 Task: Compose an email to teachers announcing a field trip and its educational purpose.
Action: Mouse moved to (55, 68)
Screenshot: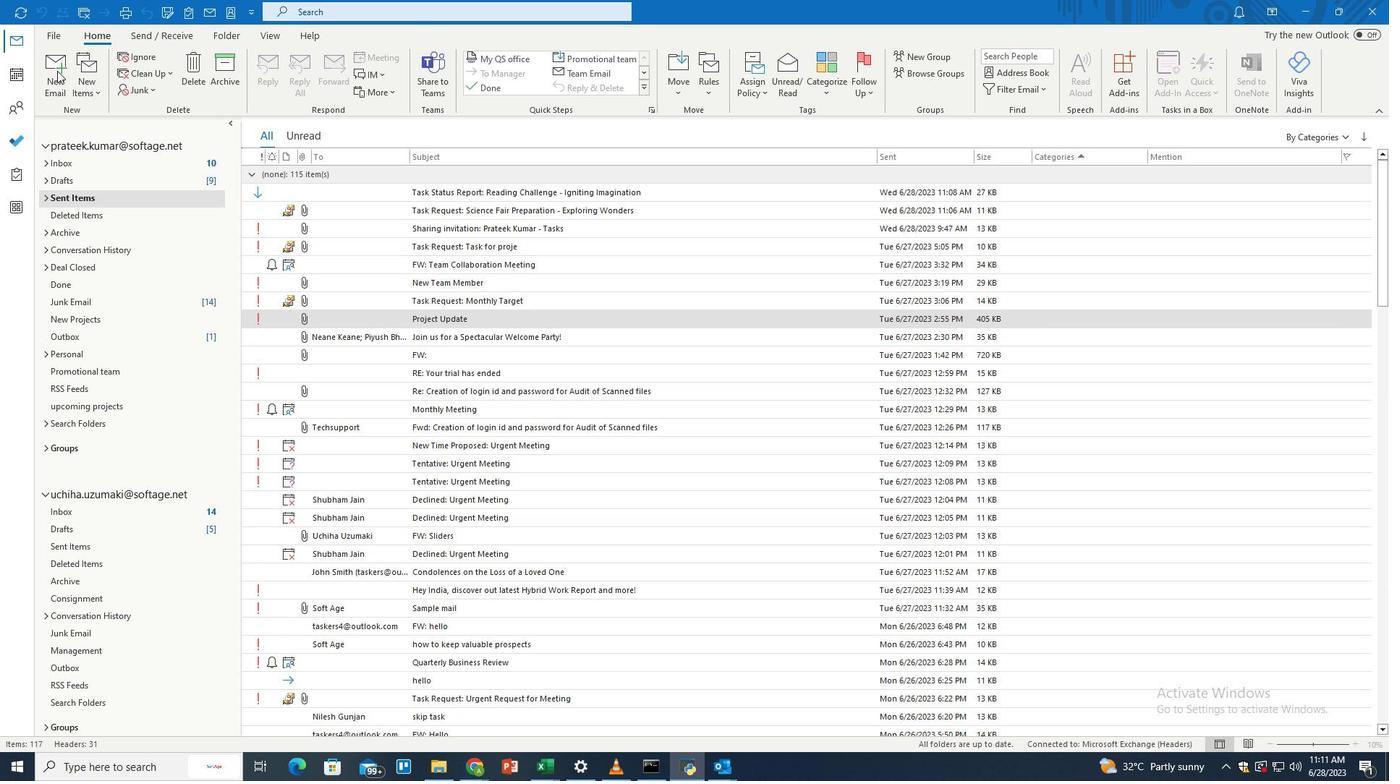 
Action: Mouse pressed left at (55, 68)
Screenshot: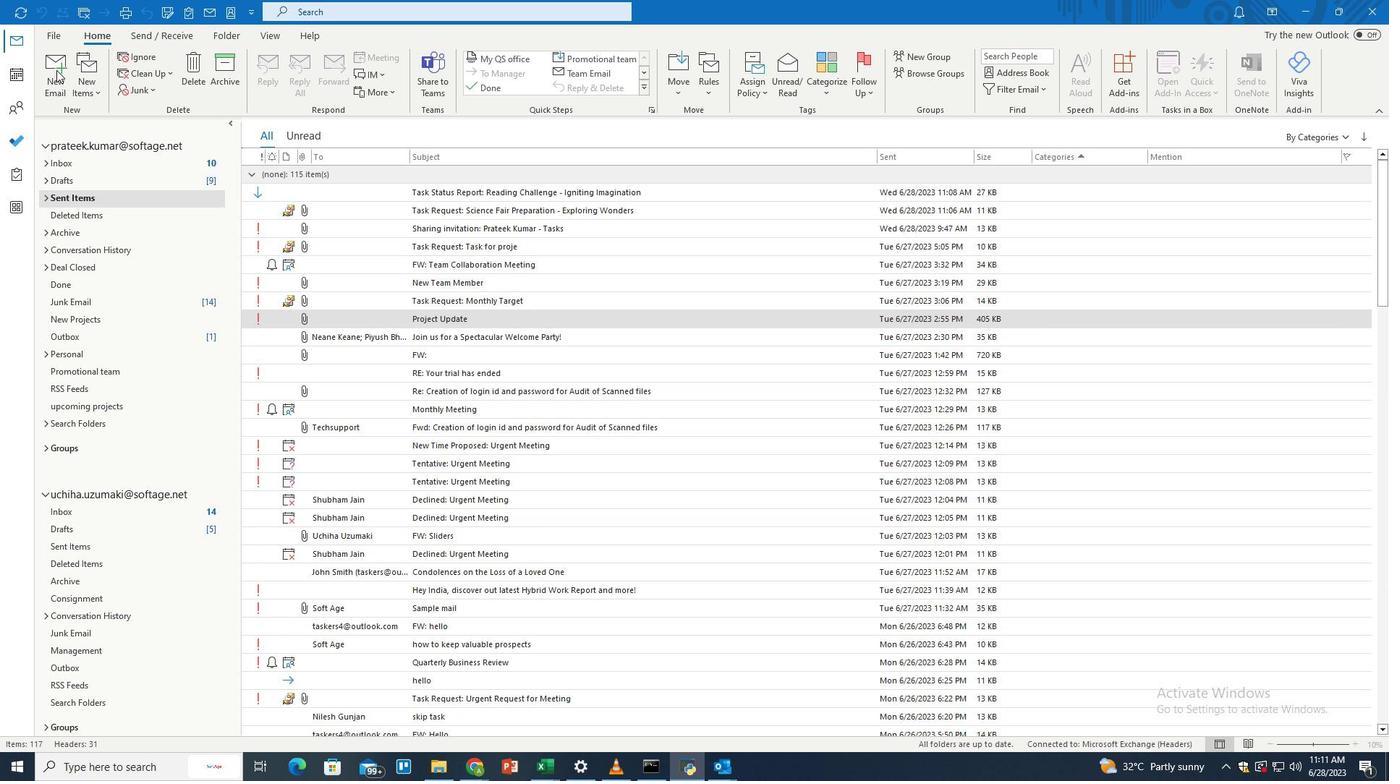 
Action: Mouse pressed left at (55, 68)
Screenshot: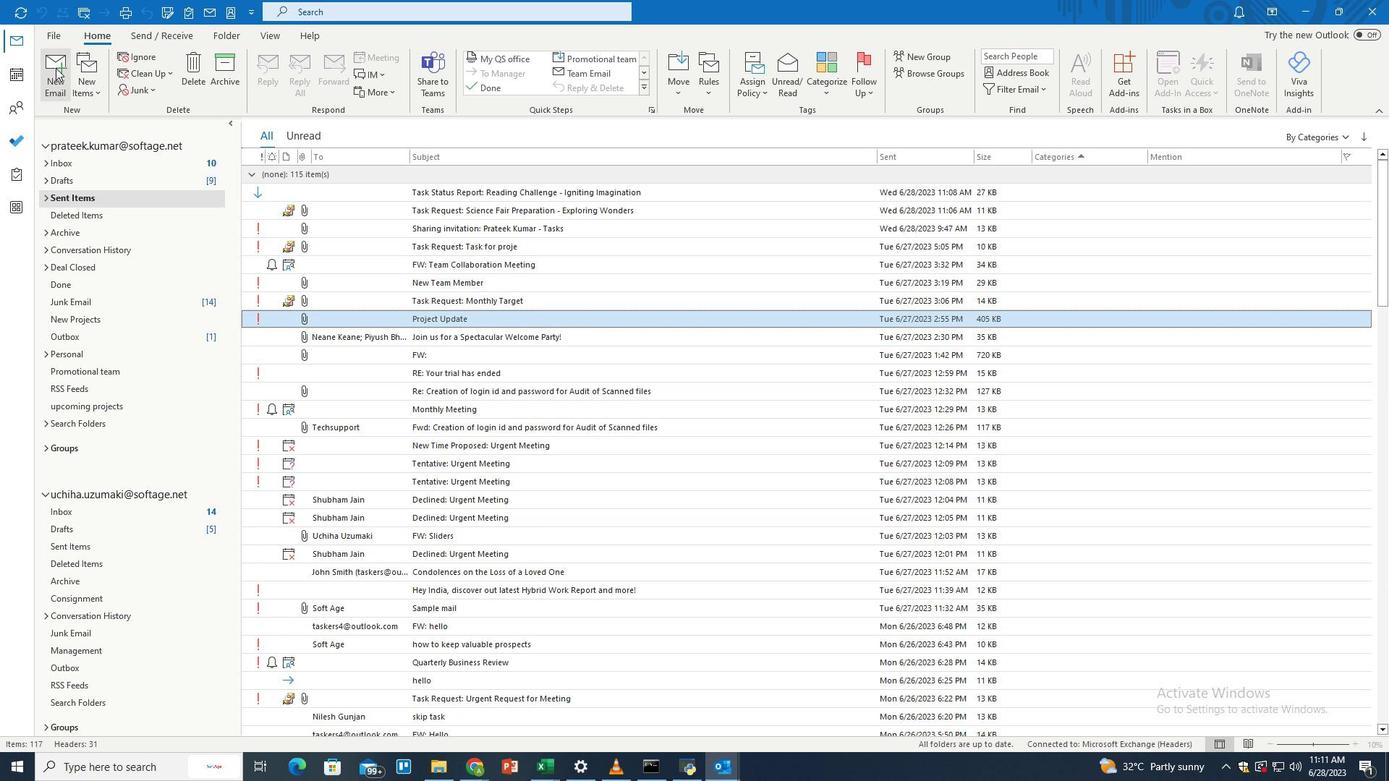 
Action: Mouse moved to (181, 256)
Screenshot: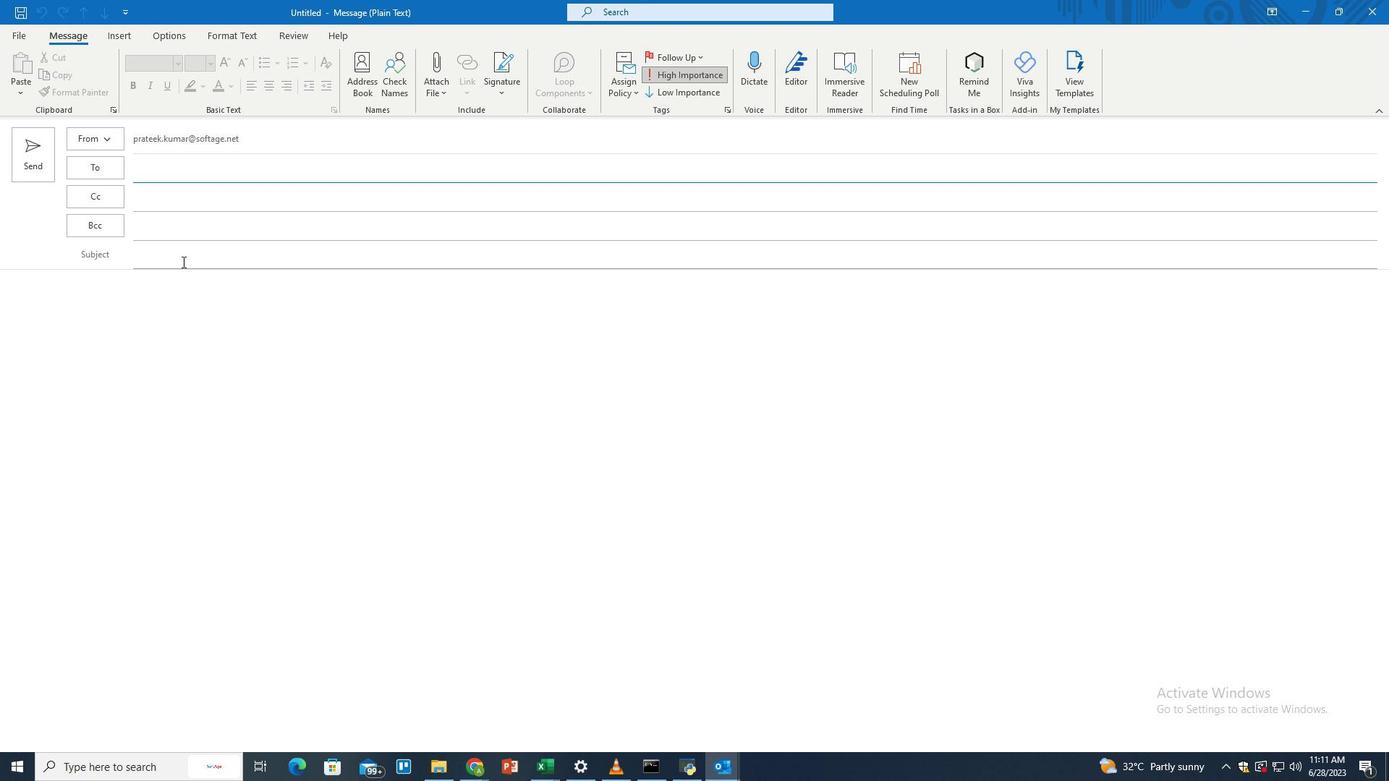 
Action: Mouse pressed left at (181, 256)
Screenshot: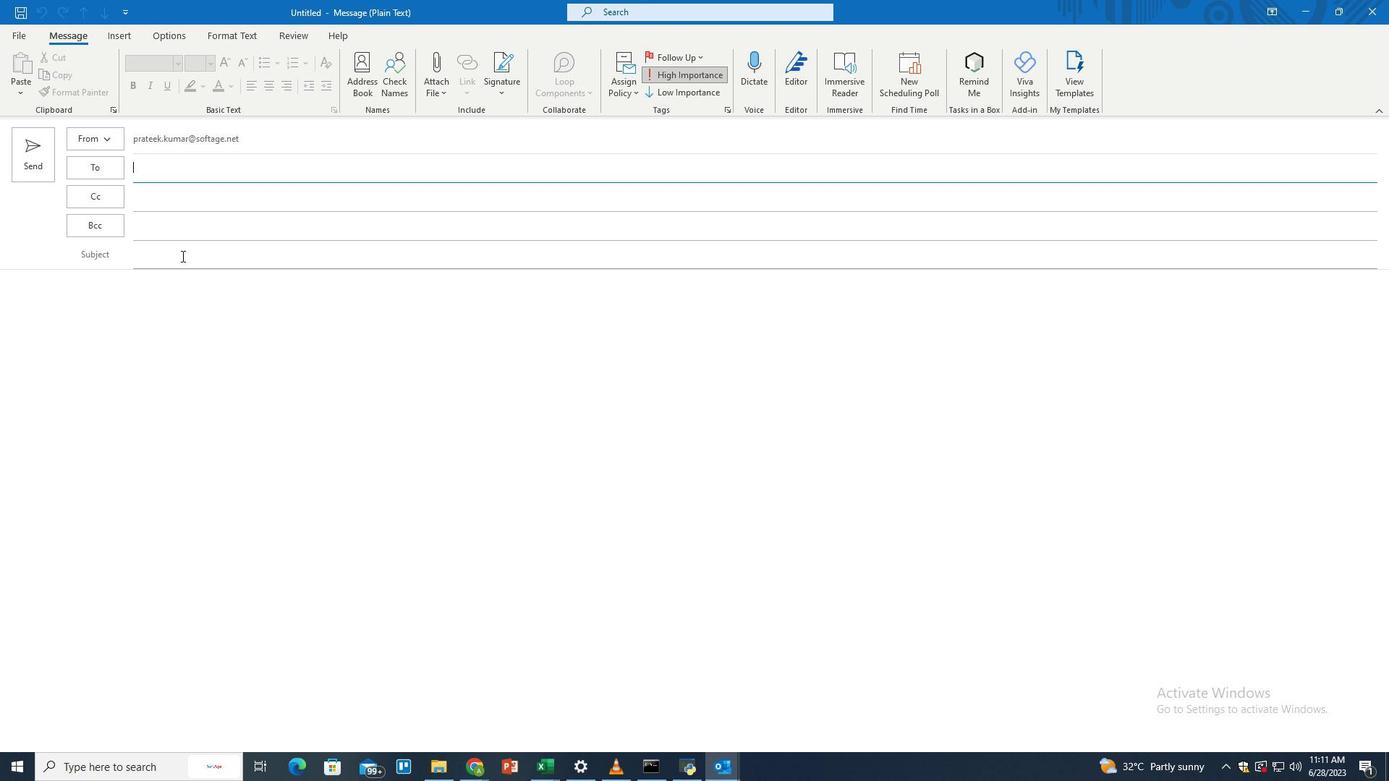 
Action: Key pressed <Key.shift>Task<Key.space><Key.shift>Report
Screenshot: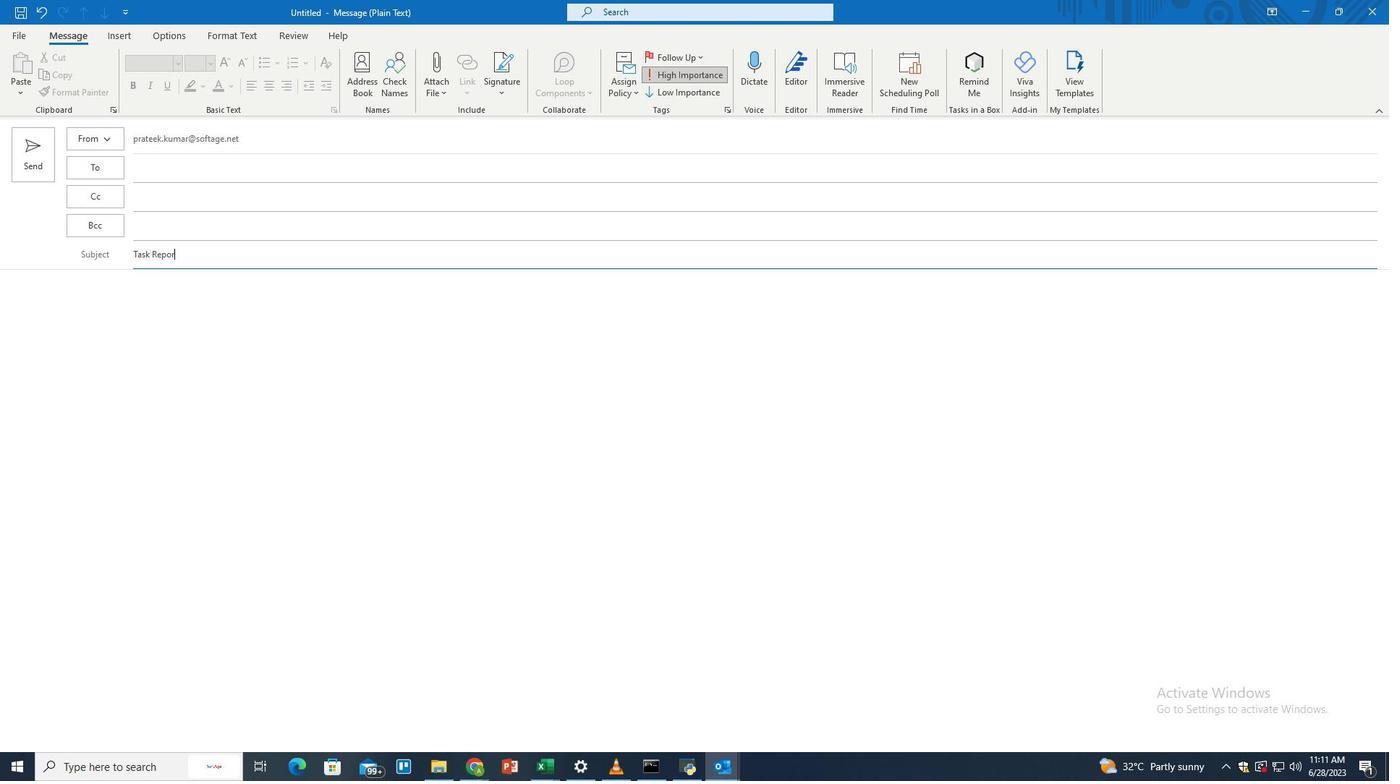 
Action: Mouse moved to (176, 310)
Screenshot: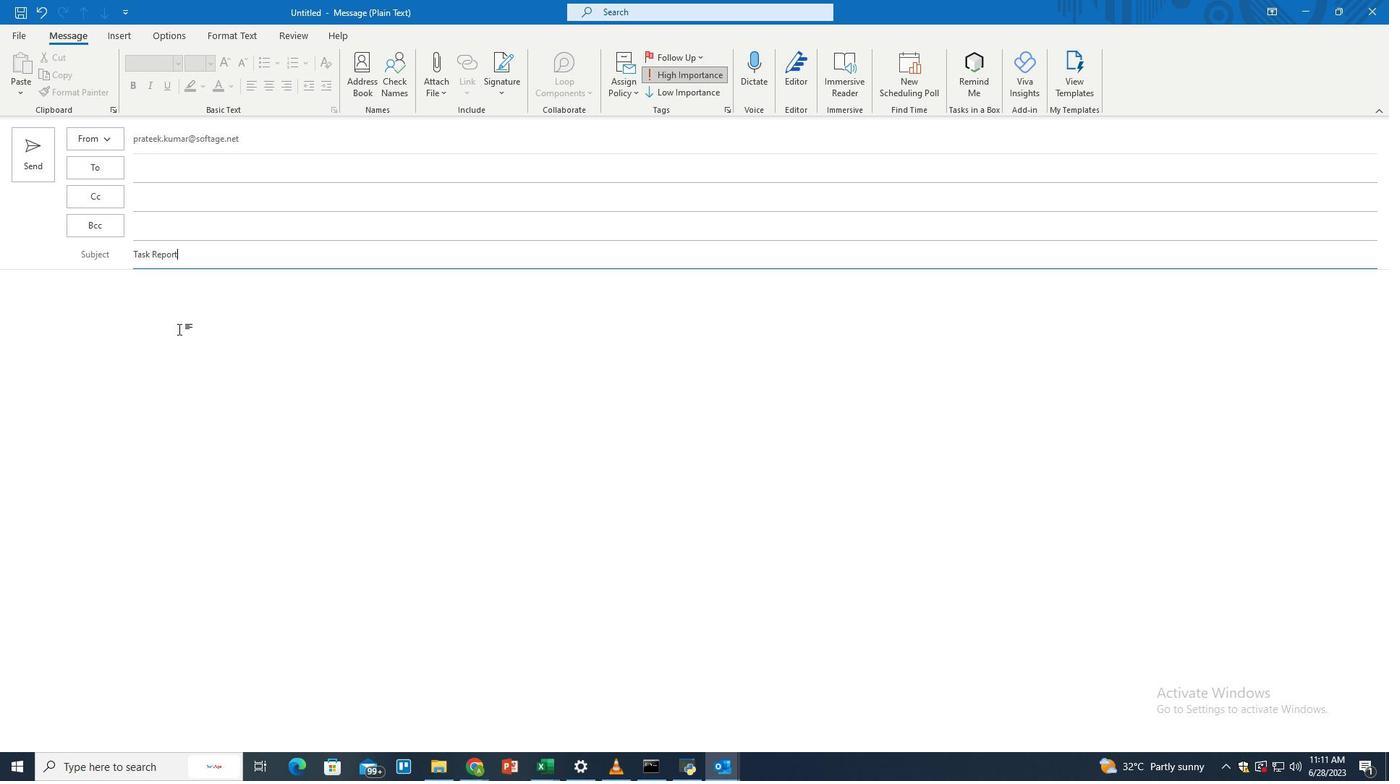 
Action: Mouse pressed left at (176, 310)
Screenshot: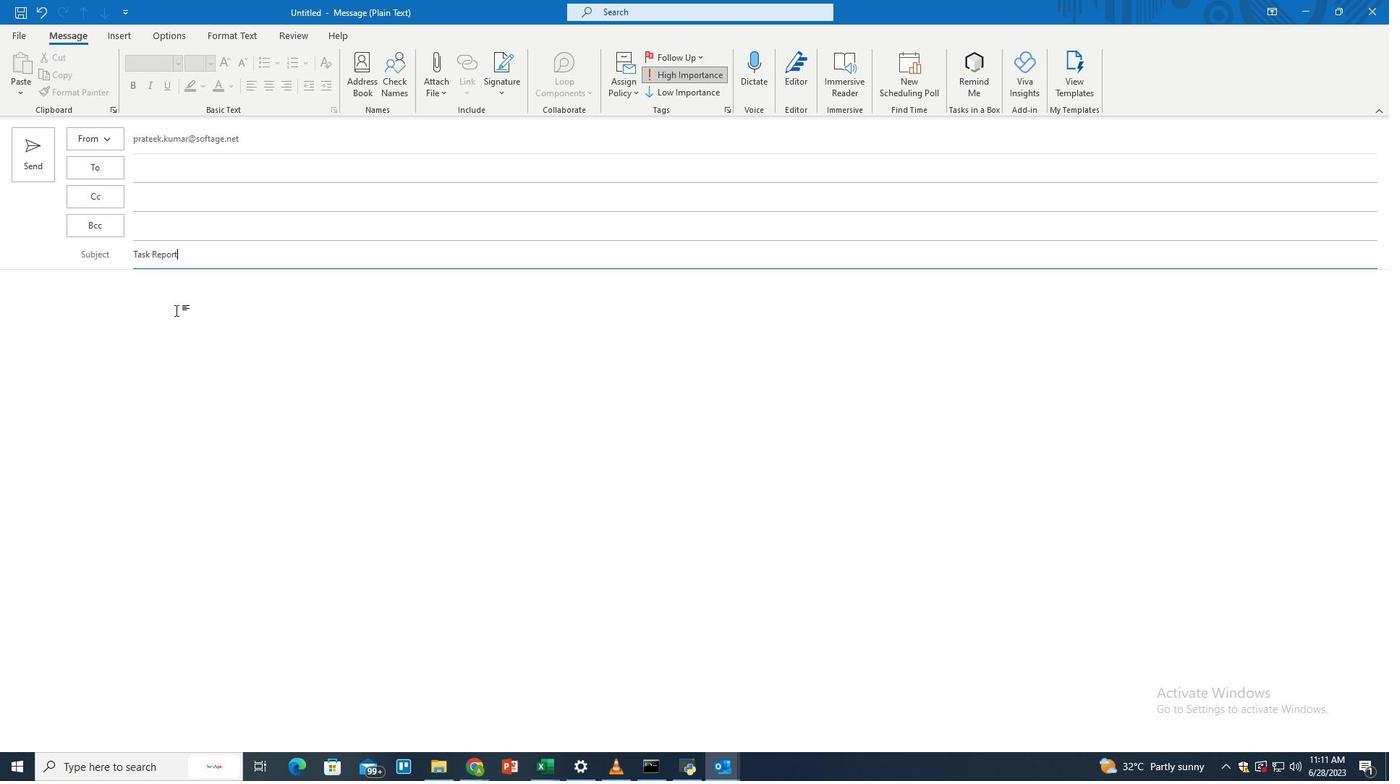 
Action: Key pressed <Key.shift><Key.shift><Key.shift><Key.shift><Key.shift><Key.shift><Key.shift>Dear<Key.space><Key.shift>Teachers<Key.space><Key.backspace>,<Key.space><Key.shift>I<Key.space>hope<Key.space>this<Key.space>email<Key.space>finds<Key.space>you<Key.space>well.<Key.space><Key.shift>I<Key.space>am<Key.space>exi<Key.backspace>cited<Key.space>to<Key.space>announce<Key.space>that<Key.space>we<Key.space>have<Key.space>orha<Key.backspace><Key.backspace>ganized<Key.space>a<Key.space>fies<Key.backspace>ld<Key.space>trip<Key.space>for<Key.space>our<Key.space>studens.<Key.space><Key.shift>T<Key.backspace><Key.backspace><Key.backspace><Key.backspace>ts.<Key.space><Key.shift>This<Key.space>trip<Key.space>aims<Key.space>to<Key.space>provide<Key.space>them<Key.space>with<Key.space>a<Key.space>unique<Key.space>educational<Key.space>experience<Key.space>and<Key.space>an<Key.space>opportunity<Key.space>to<Key.space>ec<Key.backspace>xplore<Key.space>the<Key.space>wonders<Key.space>of<Key.space>nature.
Screenshot: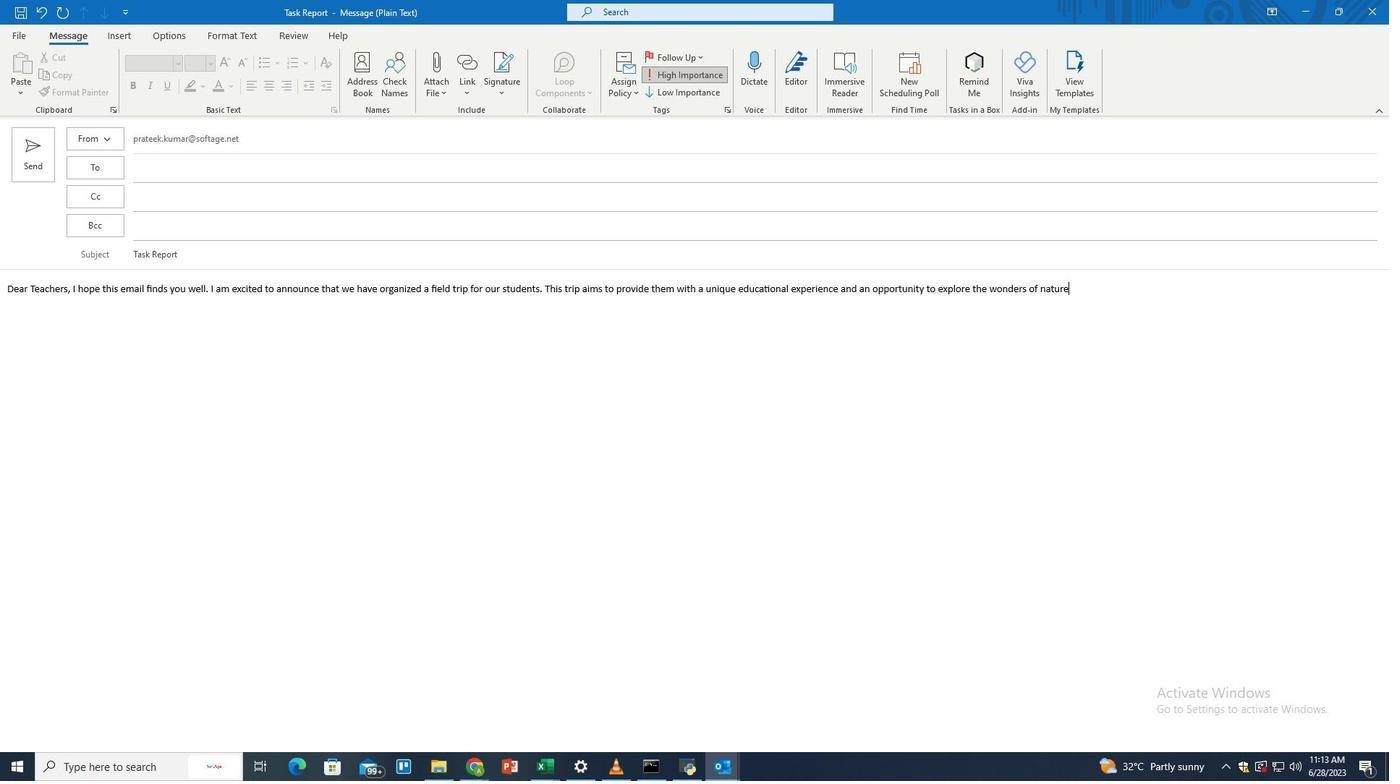 
Action: Mouse moved to (134, 39)
Screenshot: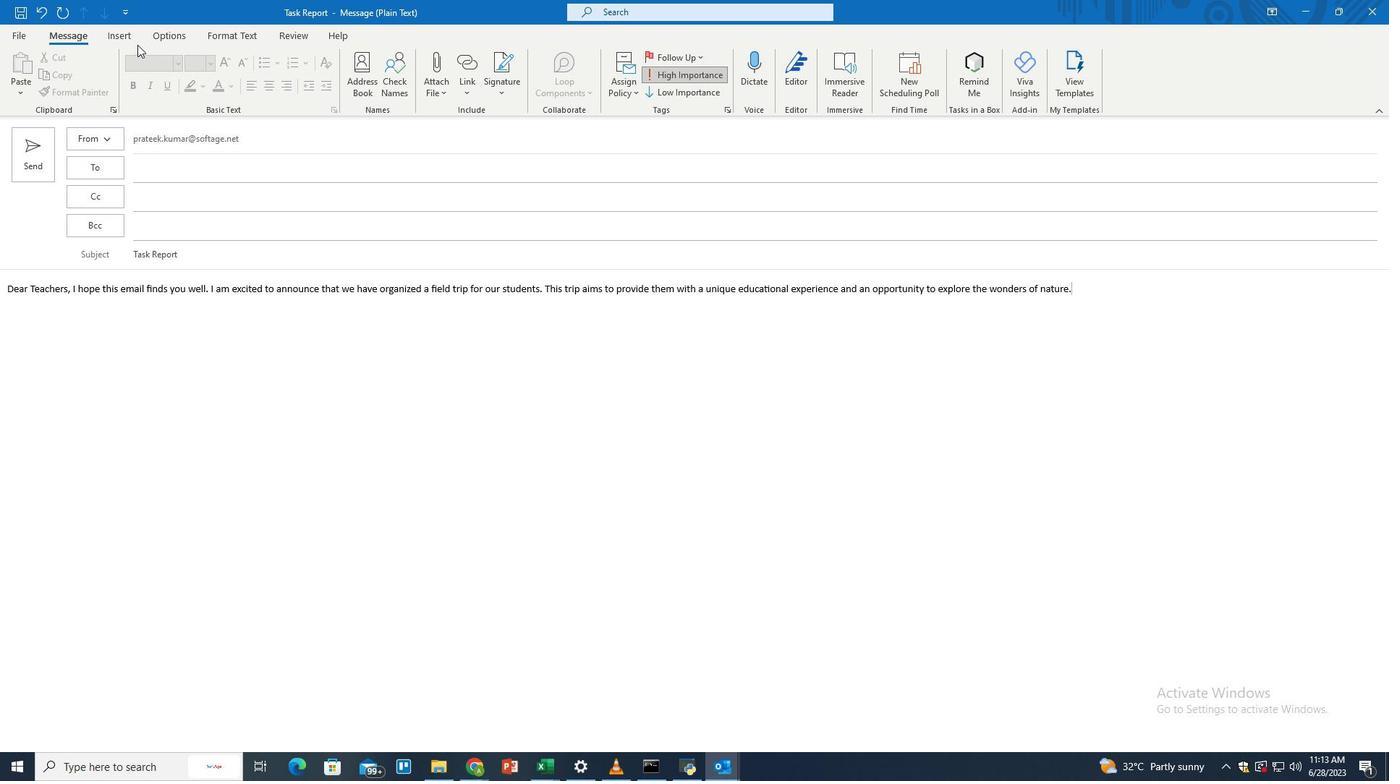 
Action: Mouse pressed left at (134, 39)
Screenshot: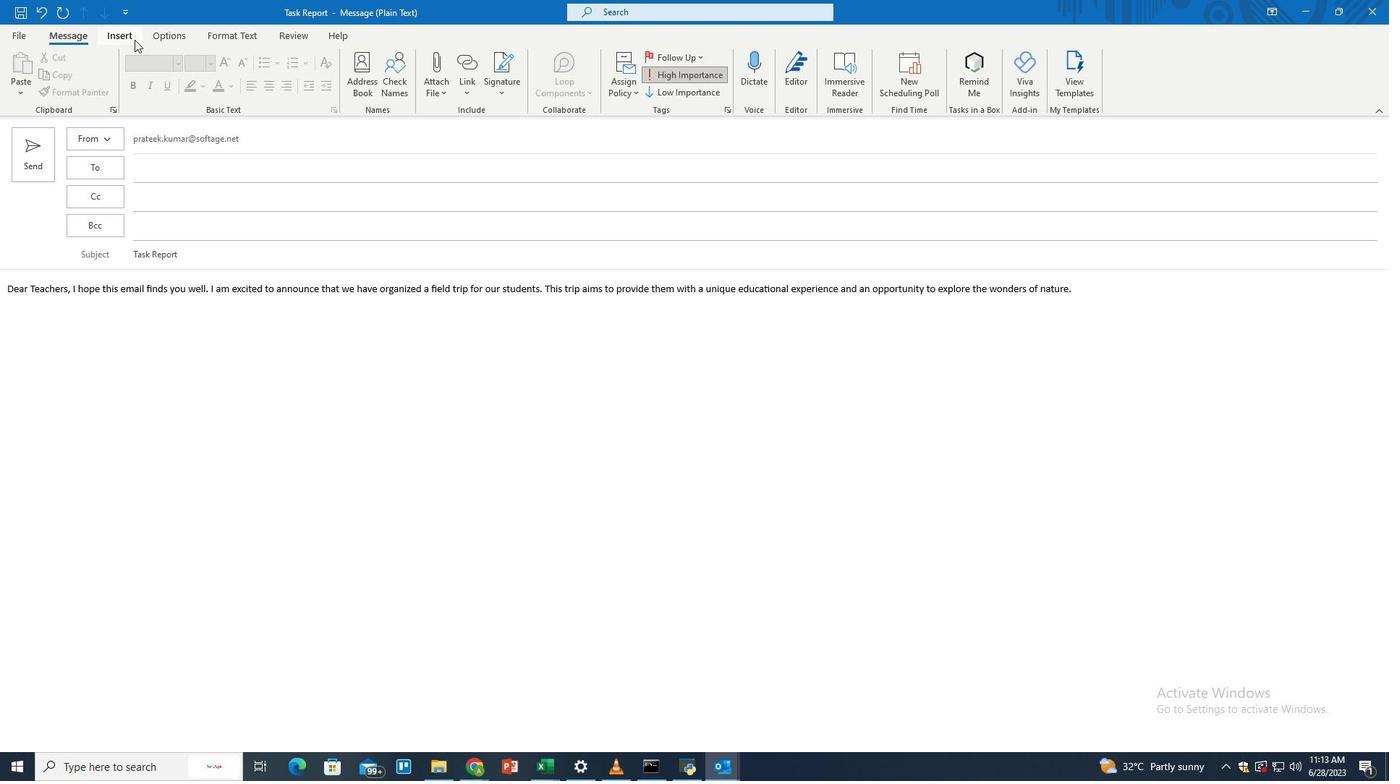 
Action: Mouse moved to (64, 83)
Screenshot: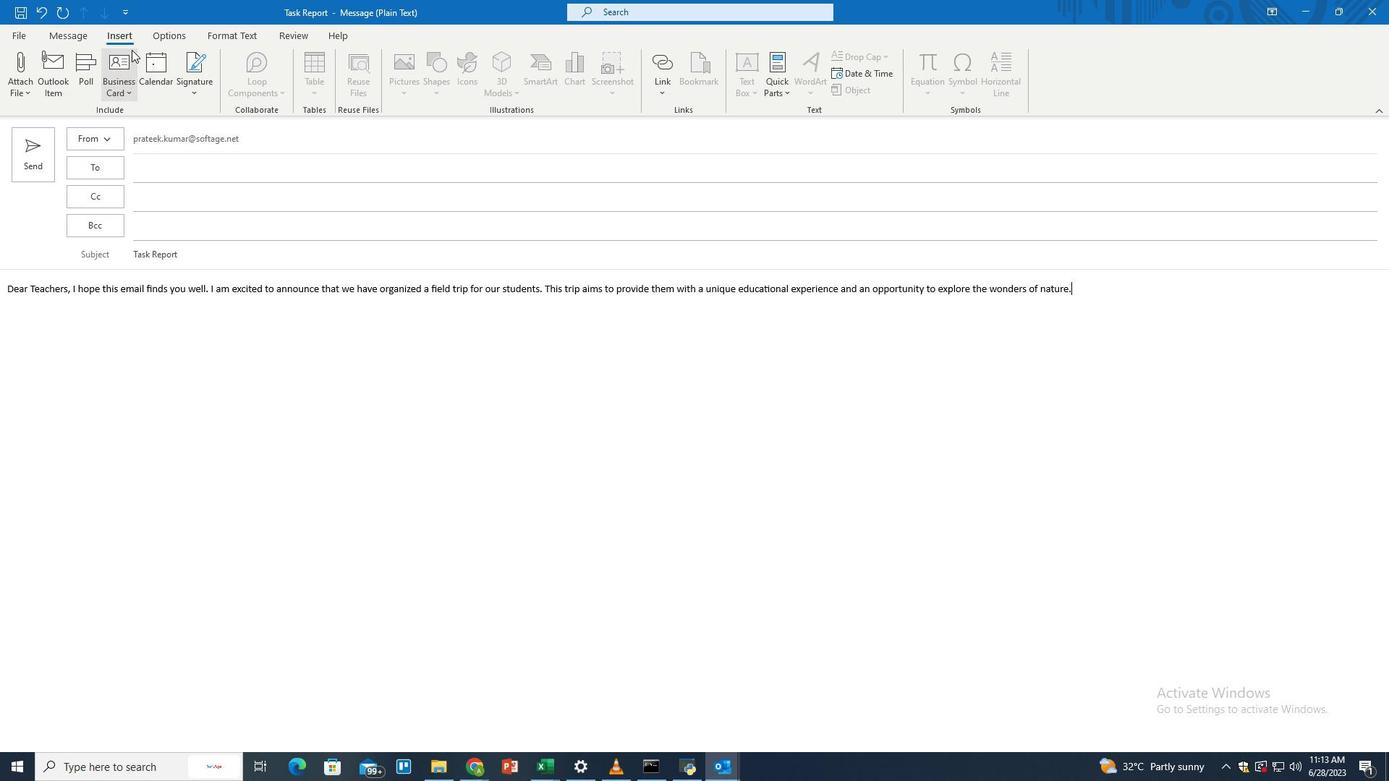 
Action: Mouse pressed left at (64, 83)
Screenshot: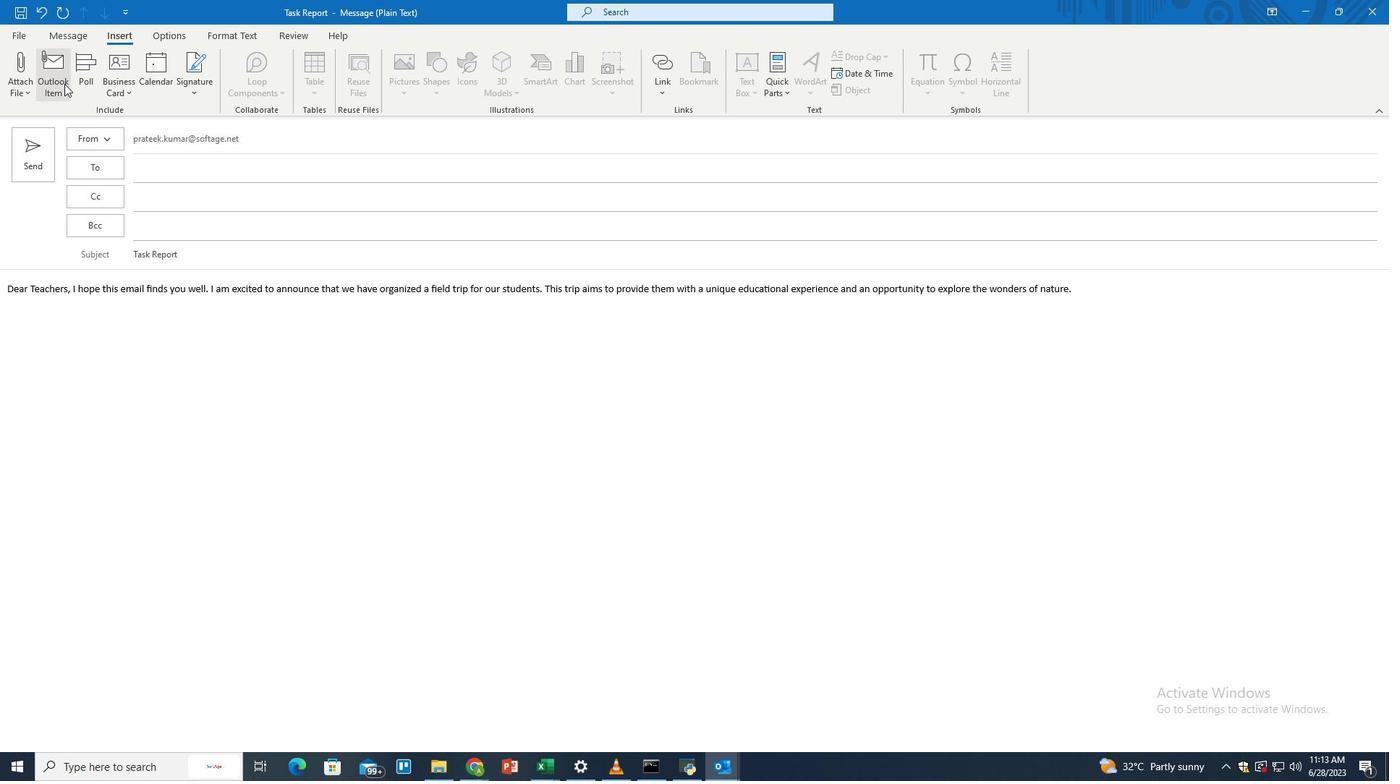 
Action: Mouse moved to (439, 284)
Screenshot: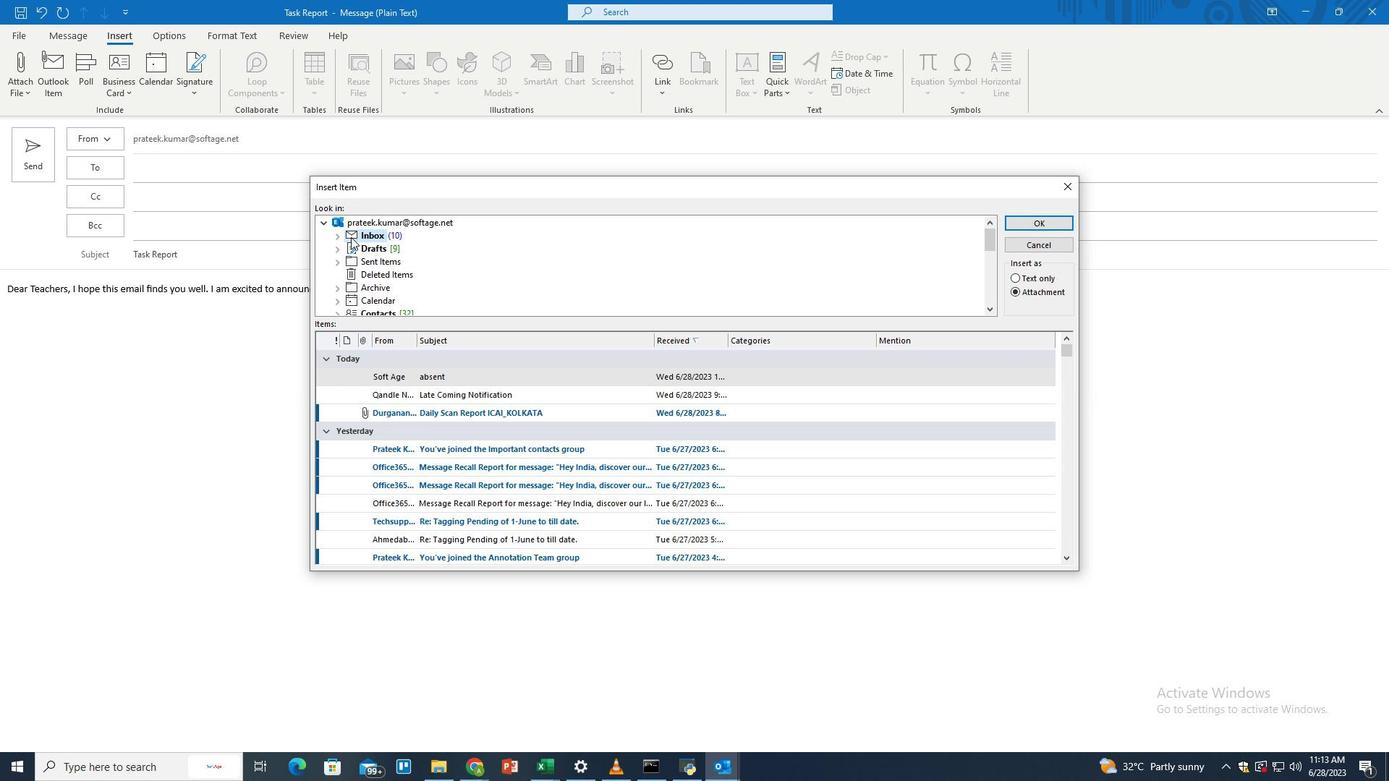 
Action: Mouse scrolled (439, 283) with delta (0, 0)
Screenshot: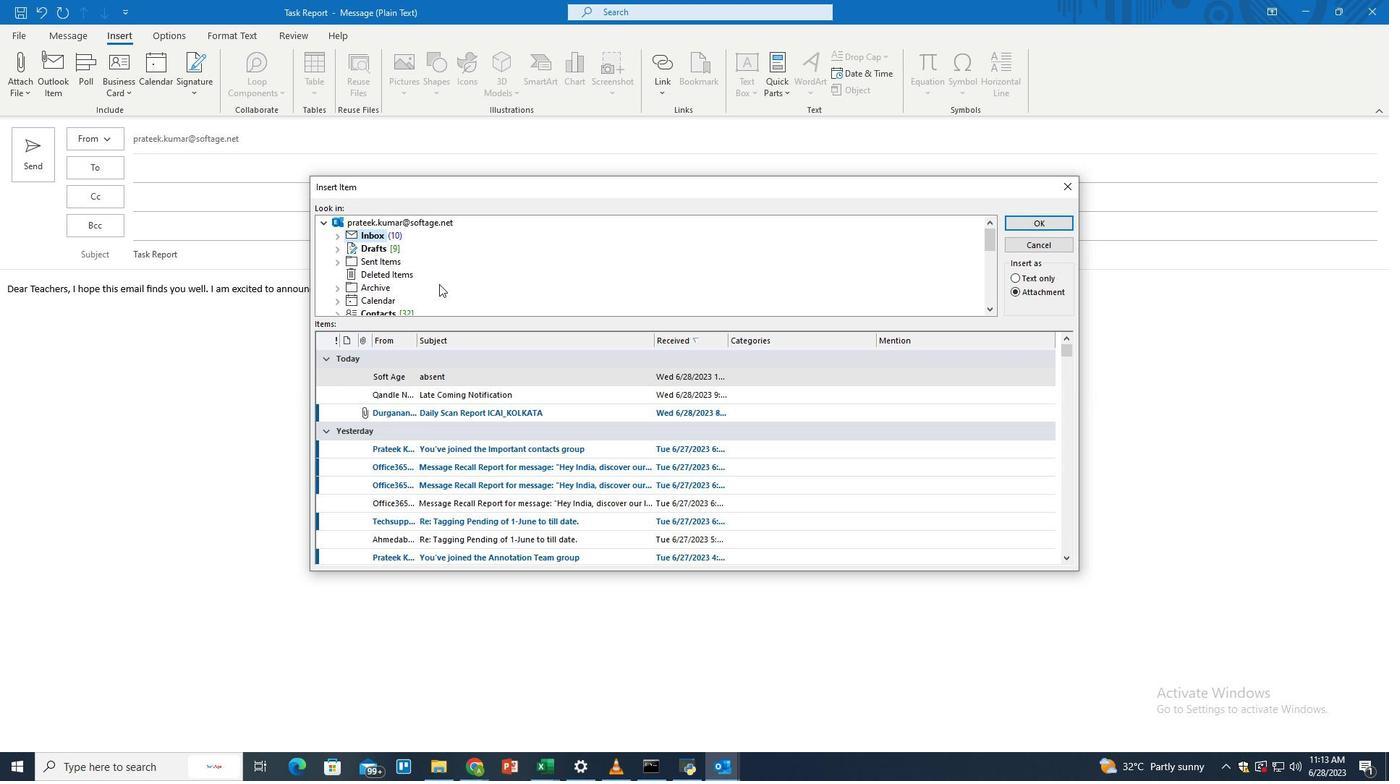 
Action: Mouse scrolled (439, 283) with delta (0, 0)
Screenshot: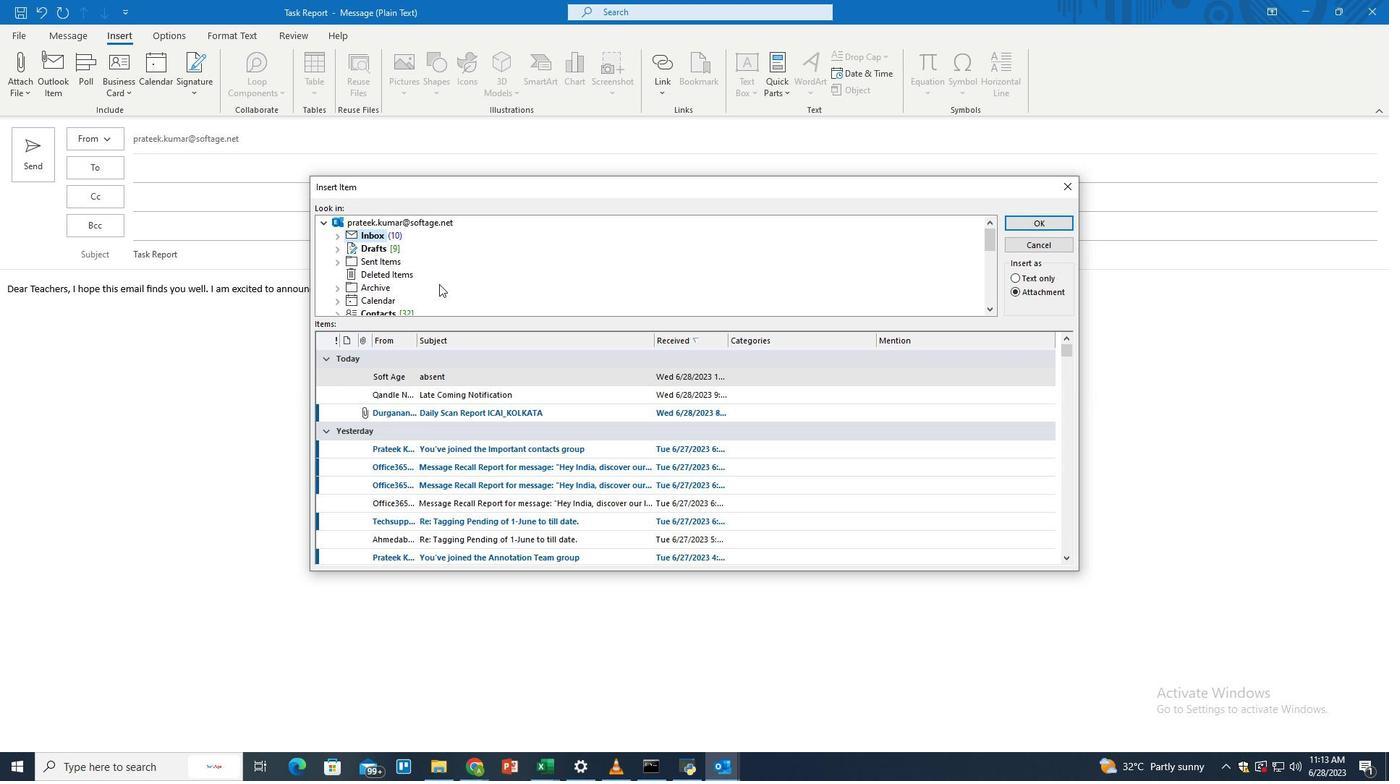 
Action: Mouse scrolled (439, 283) with delta (0, 0)
Screenshot: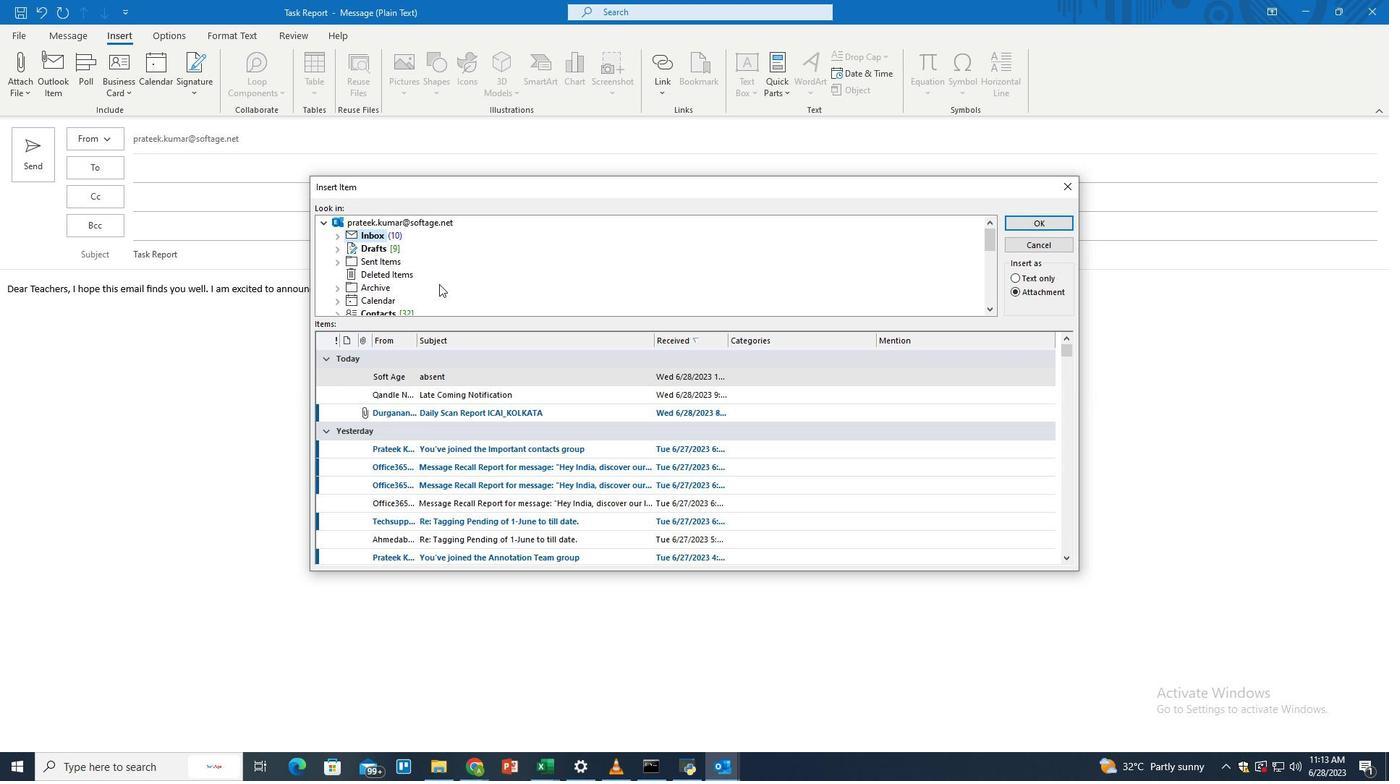 
Action: Mouse scrolled (439, 283) with delta (0, 0)
Screenshot: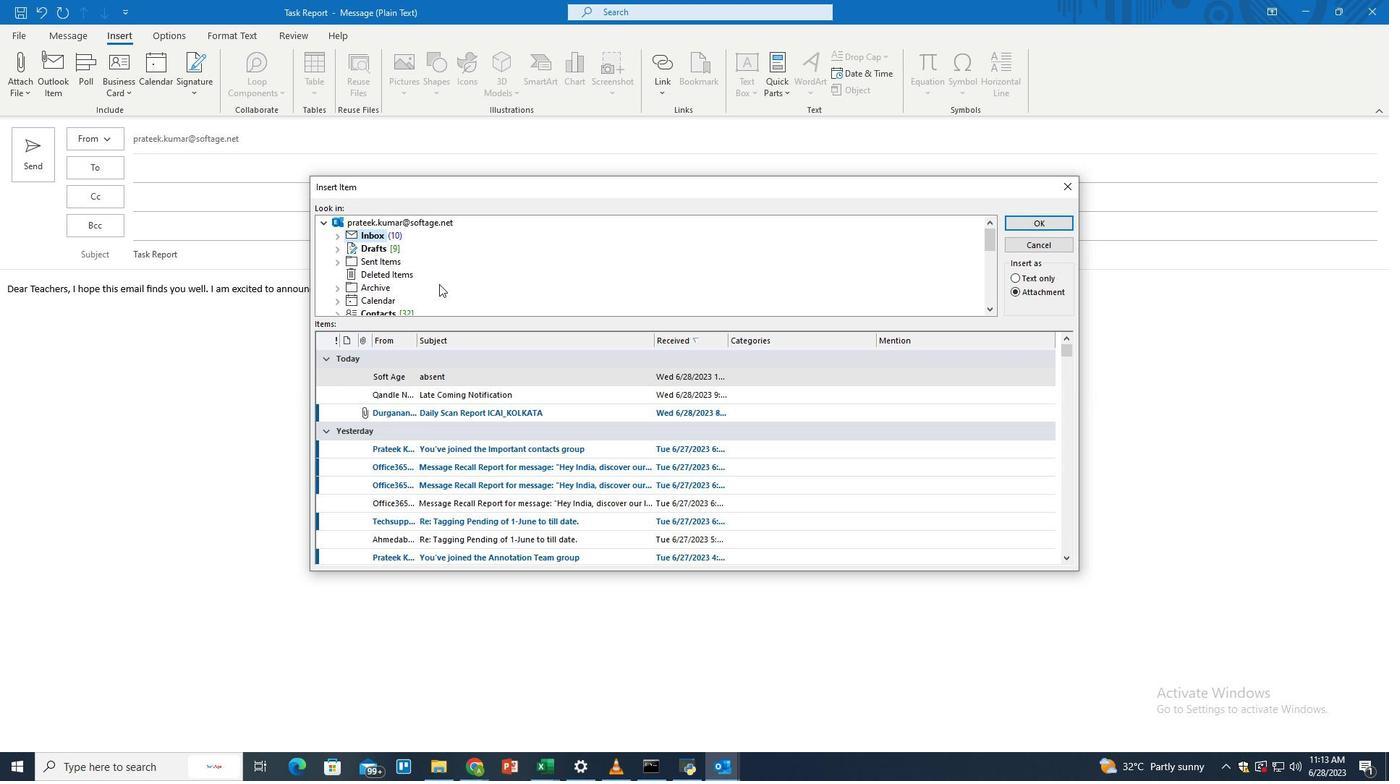 
Action: Mouse scrolled (439, 283) with delta (0, 0)
Screenshot: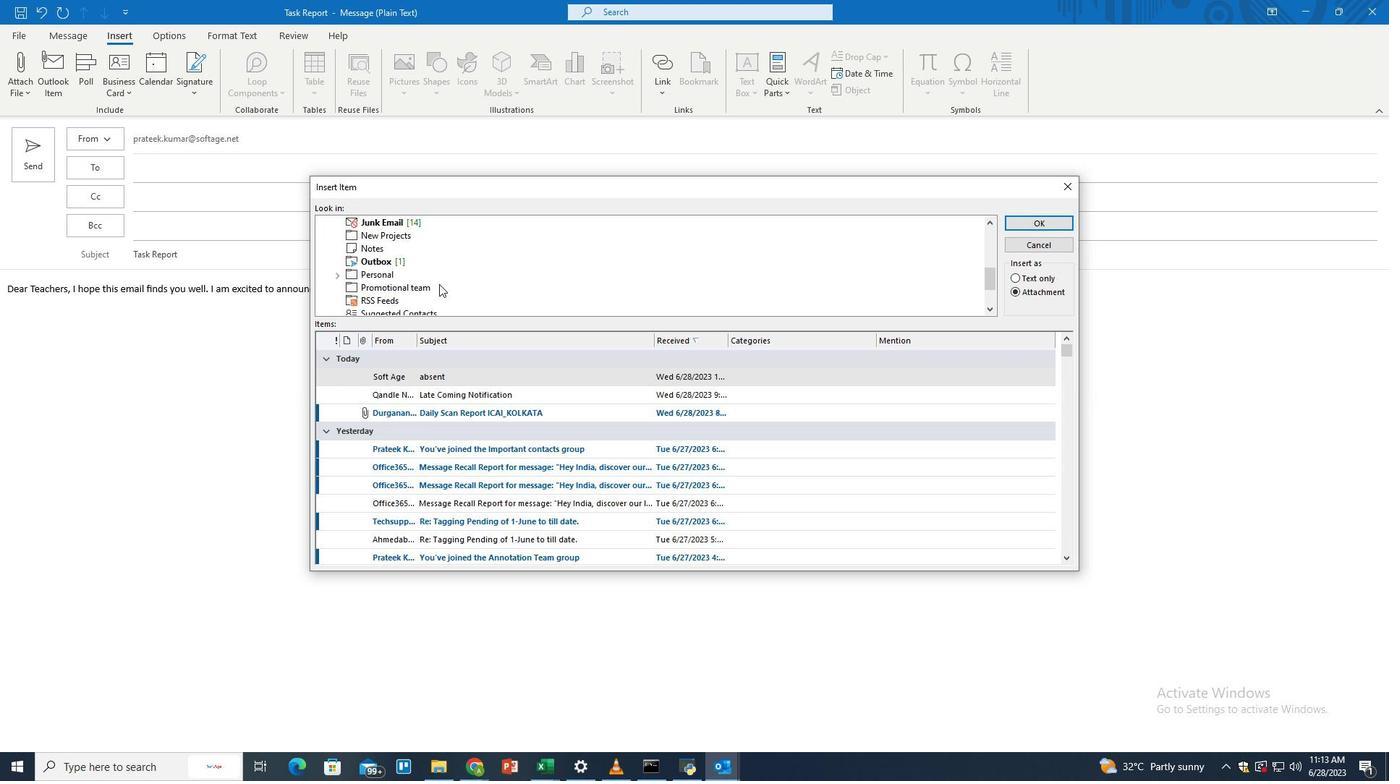 
Action: Mouse scrolled (439, 283) with delta (0, 0)
Screenshot: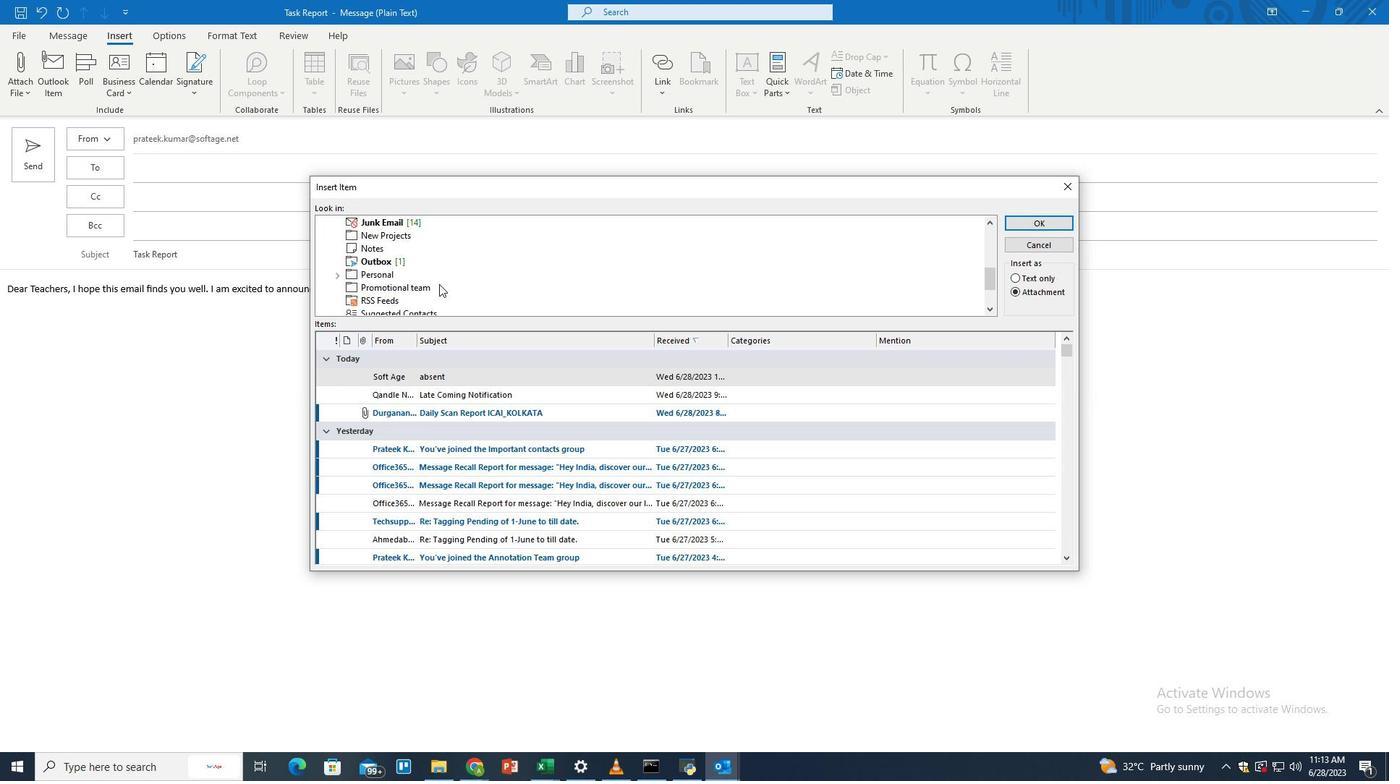 
Action: Mouse moved to (336, 275)
Screenshot: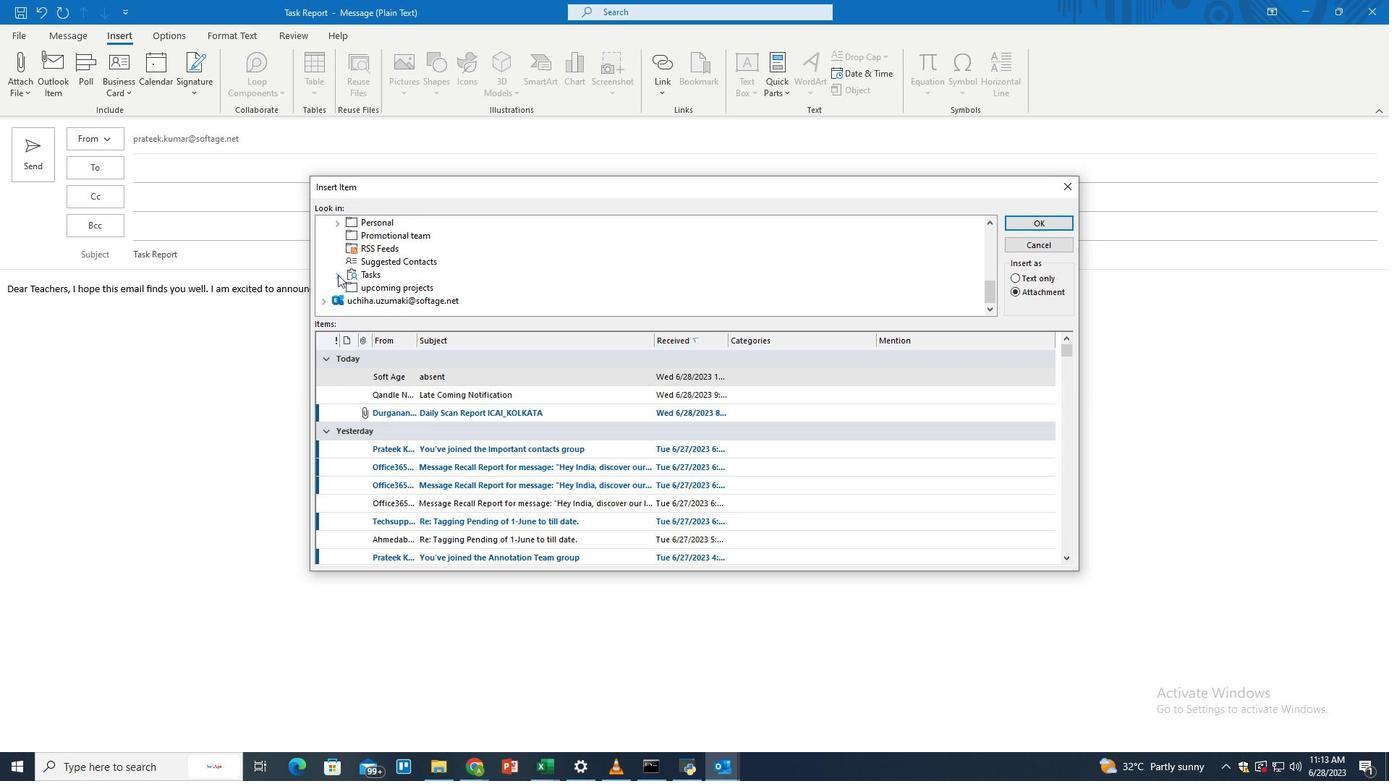 
Action: Mouse pressed left at (336, 275)
Screenshot: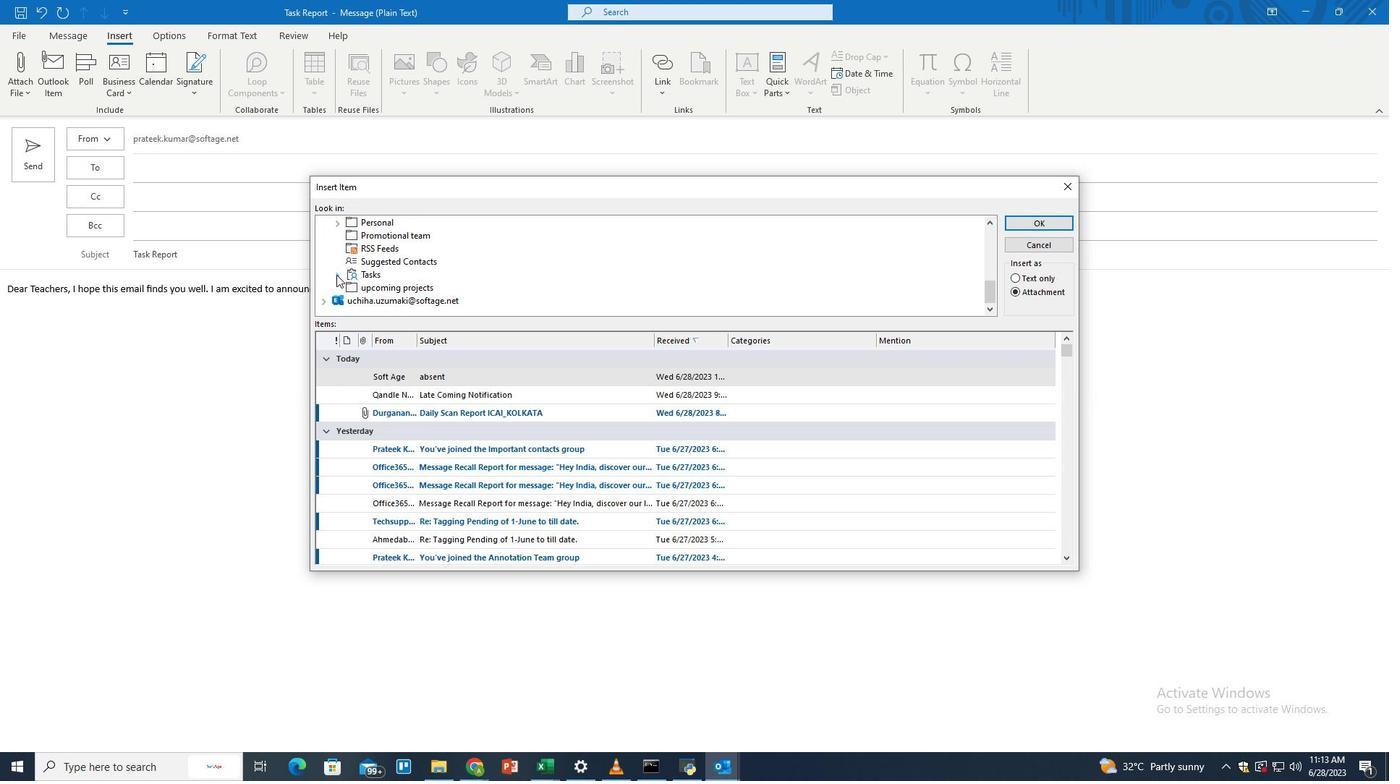 
Action: Mouse moved to (414, 279)
Screenshot: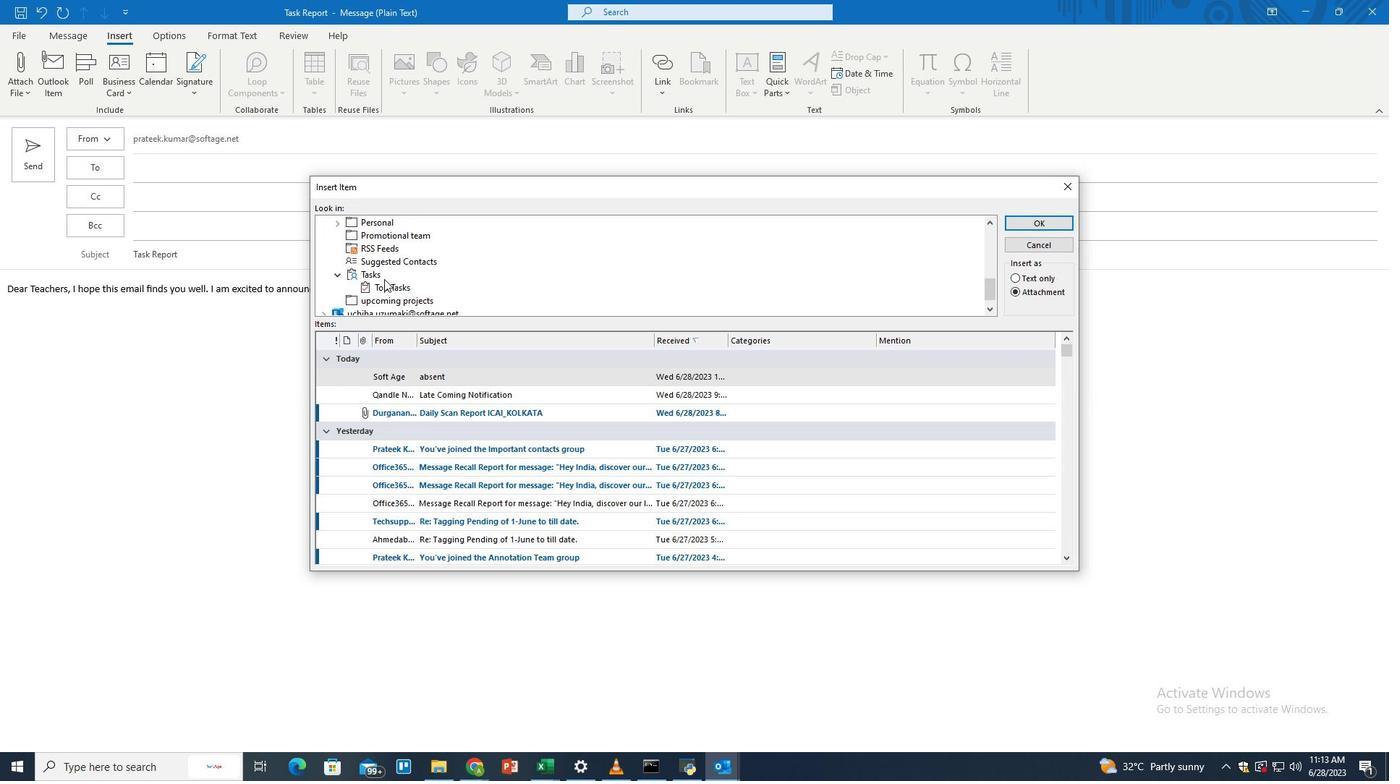 
Action: Mouse scrolled (414, 278) with delta (0, 0)
Screenshot: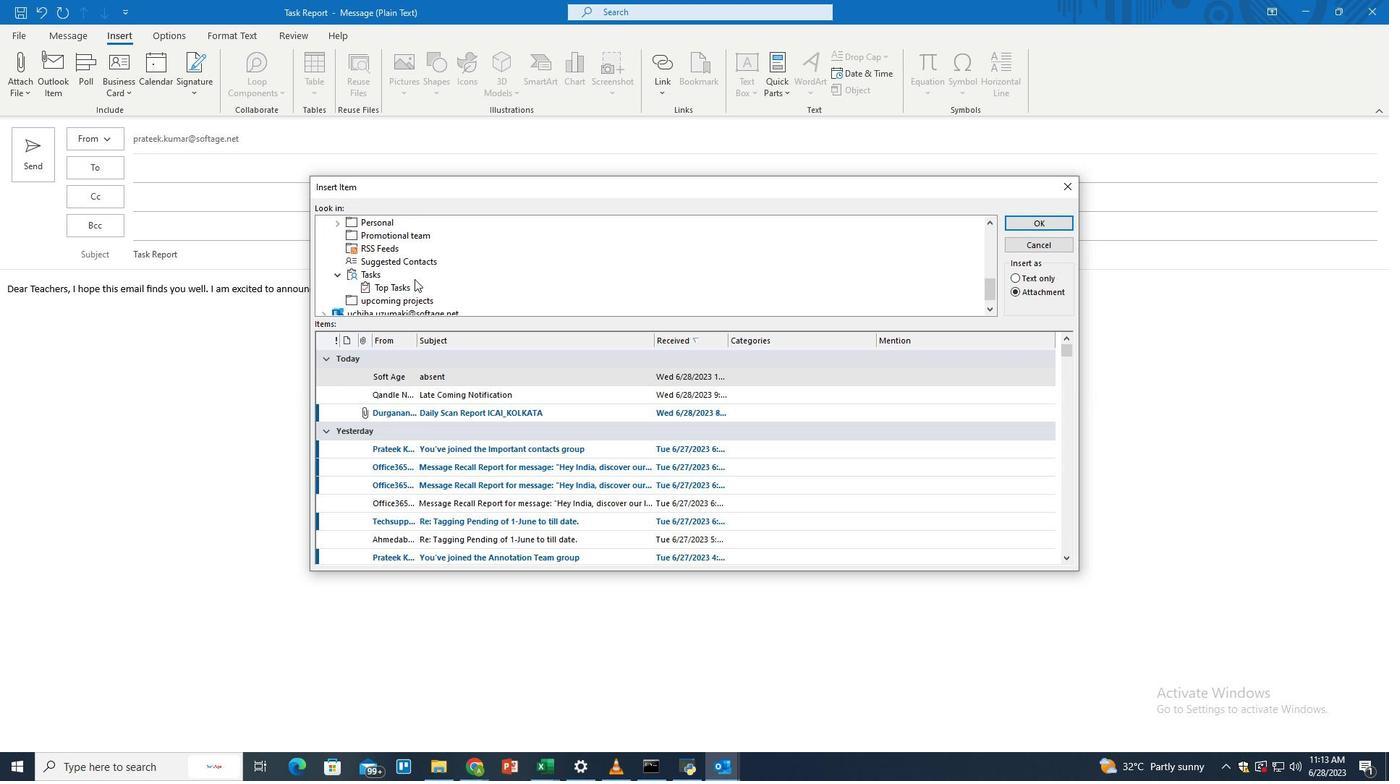 
Action: Mouse scrolled (414, 278) with delta (0, 0)
Screenshot: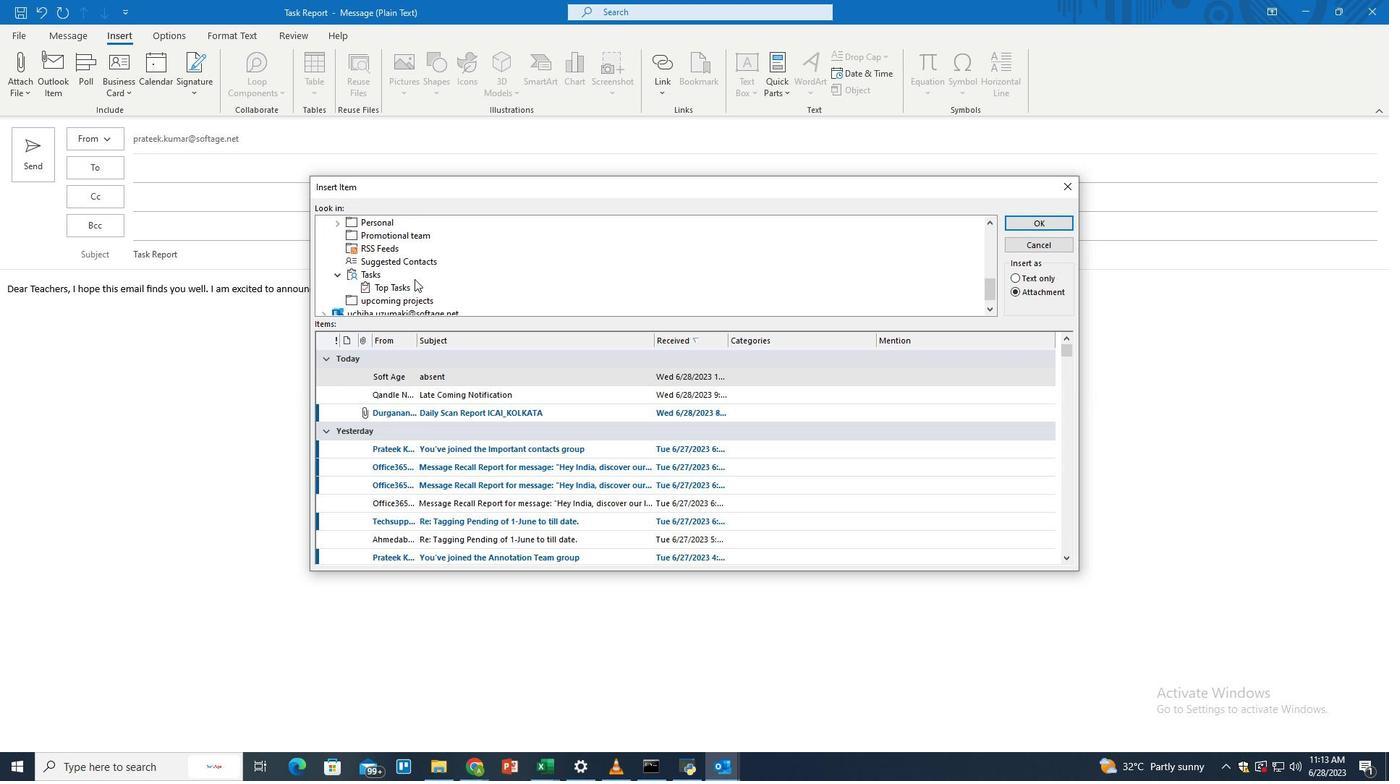 
Action: Mouse scrolled (414, 278) with delta (0, 0)
Screenshot: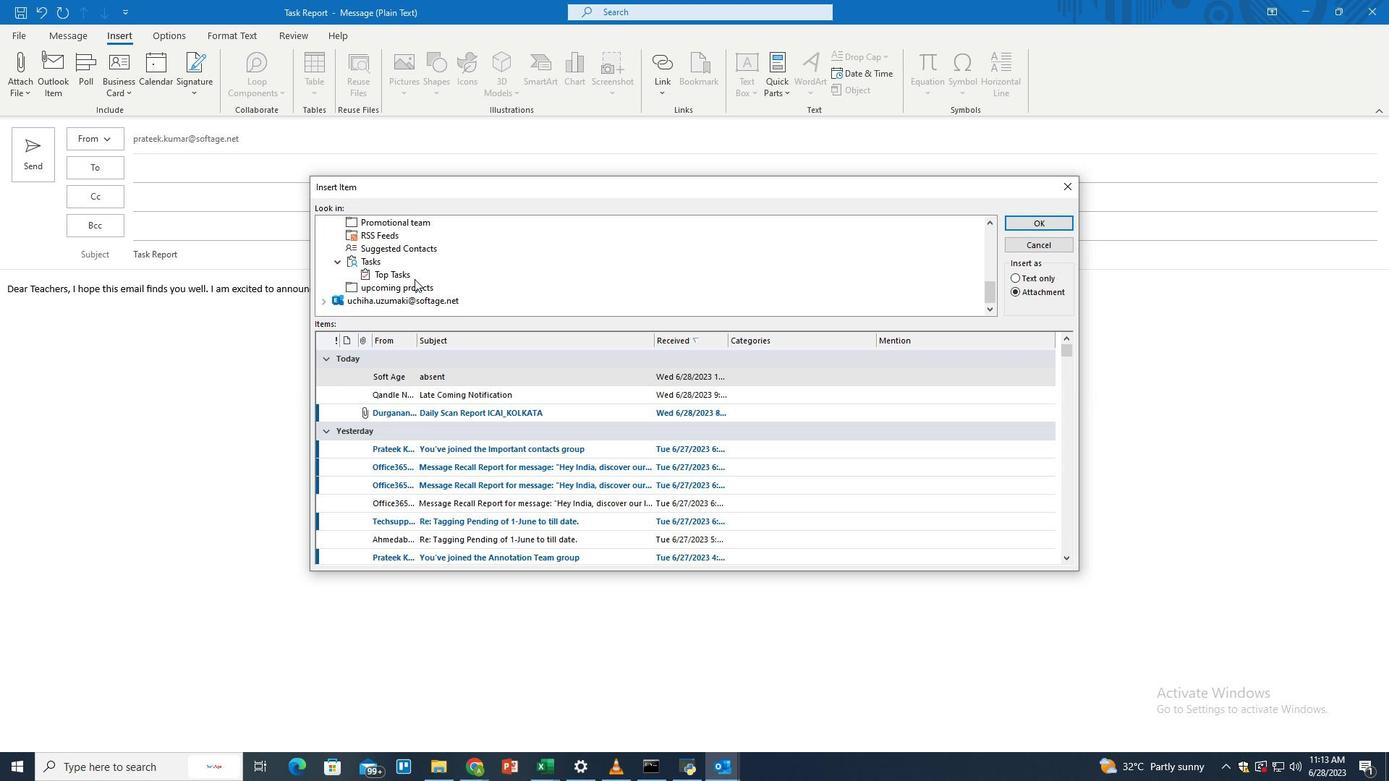 
Action: Mouse moved to (373, 255)
Screenshot: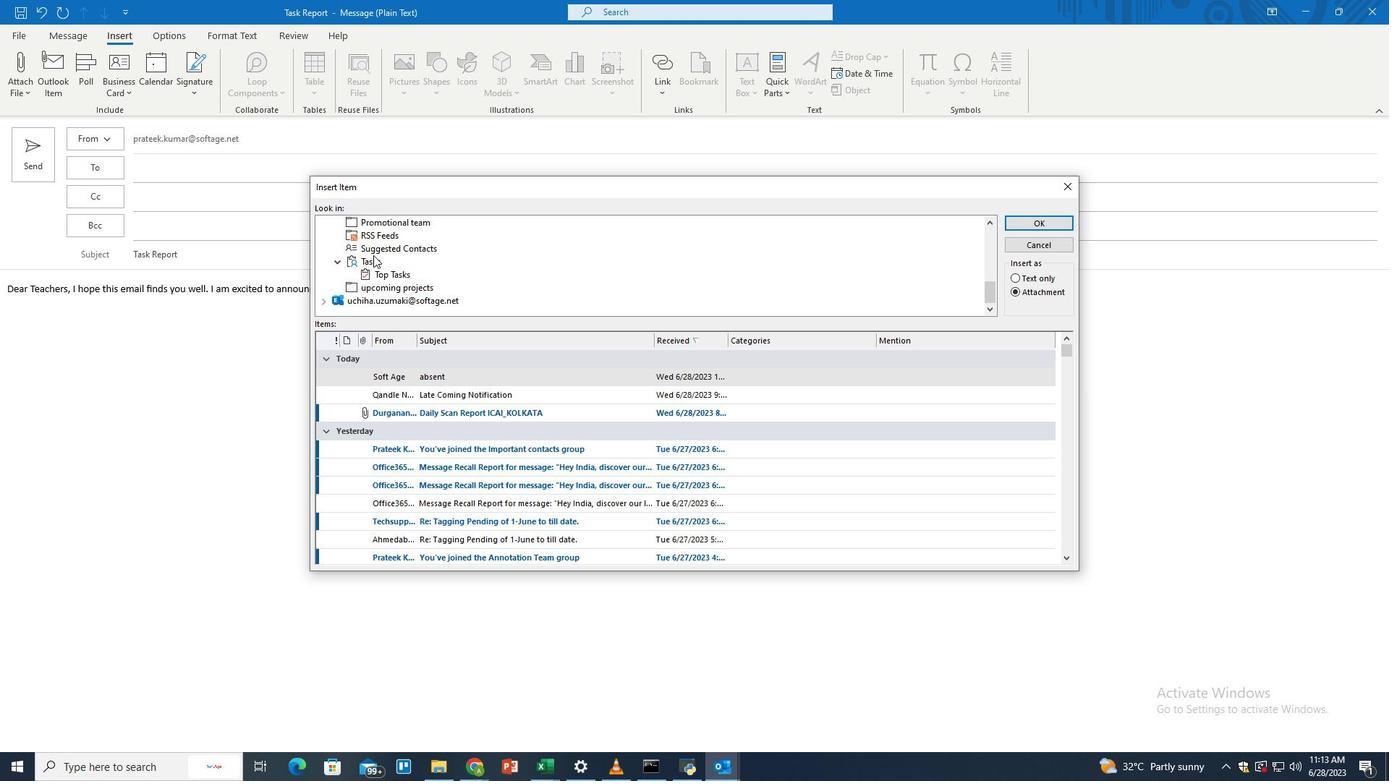 
Action: Mouse pressed left at (373, 255)
Screenshot: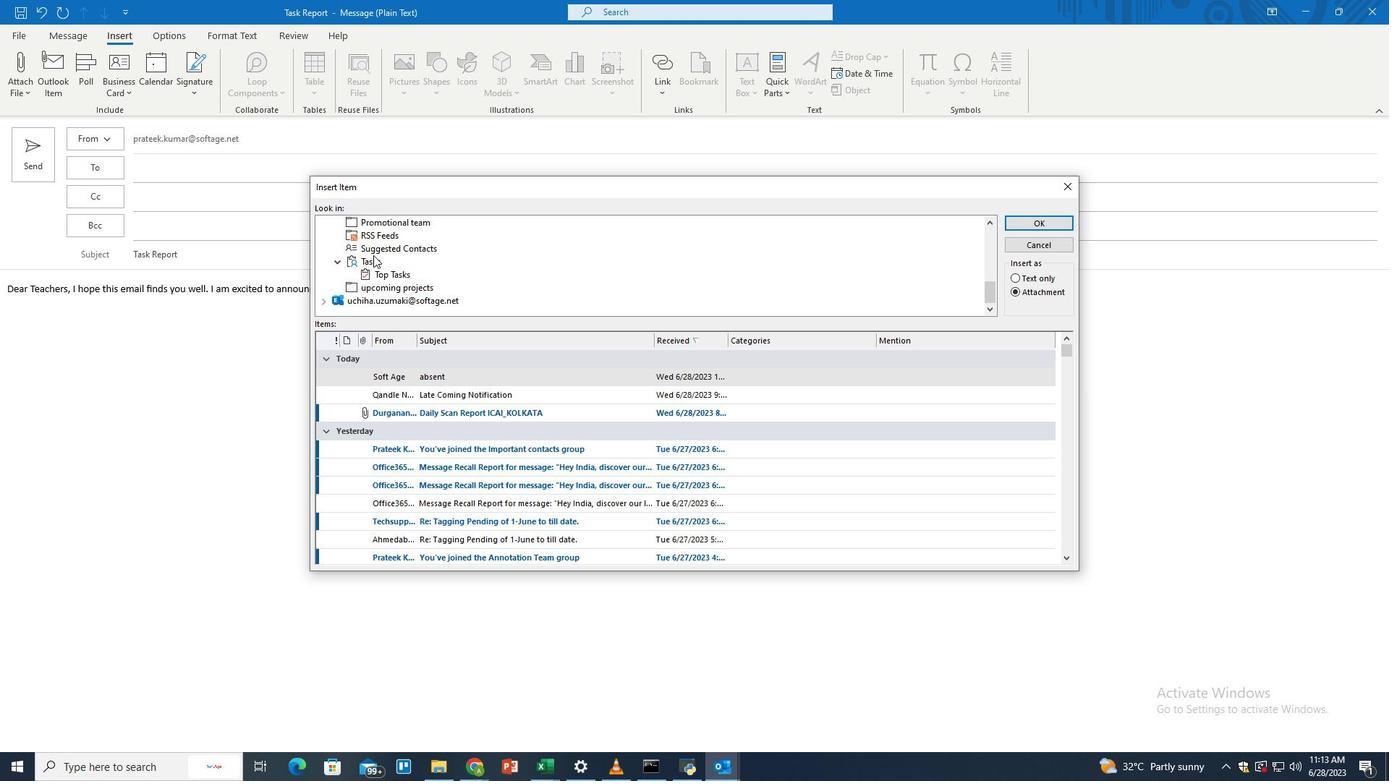 
Action: Mouse moved to (456, 406)
Screenshot: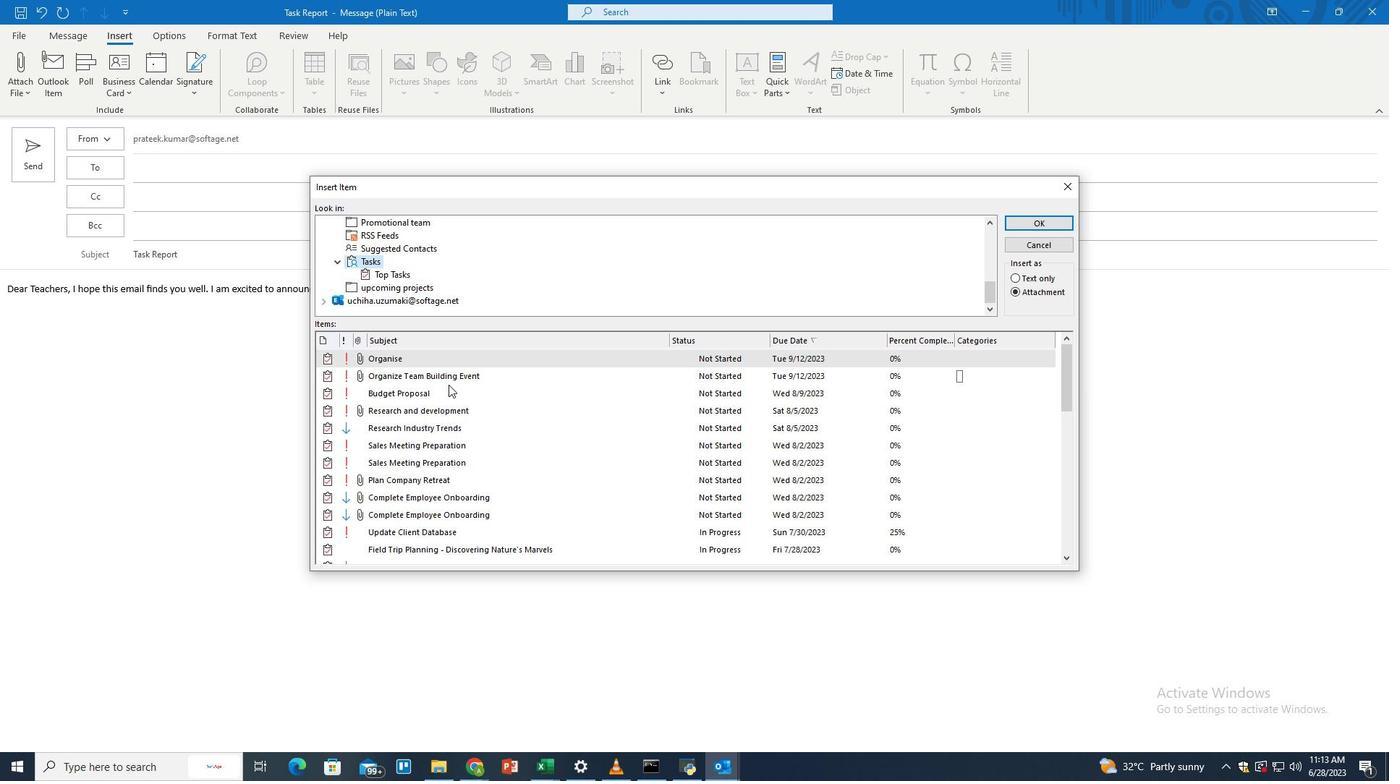 
Action: Mouse scrolled (456, 406) with delta (0, 0)
Screenshot: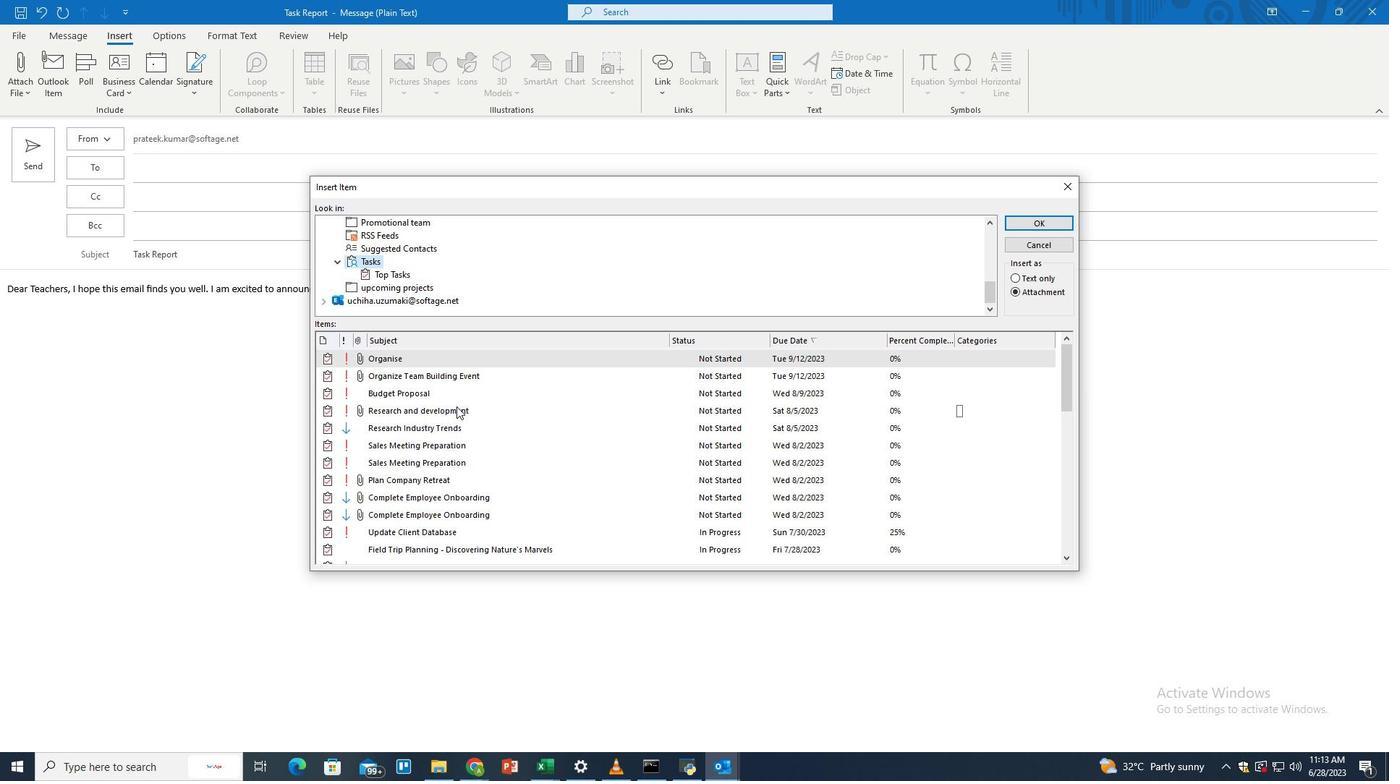 
Action: Mouse scrolled (456, 406) with delta (0, 0)
Screenshot: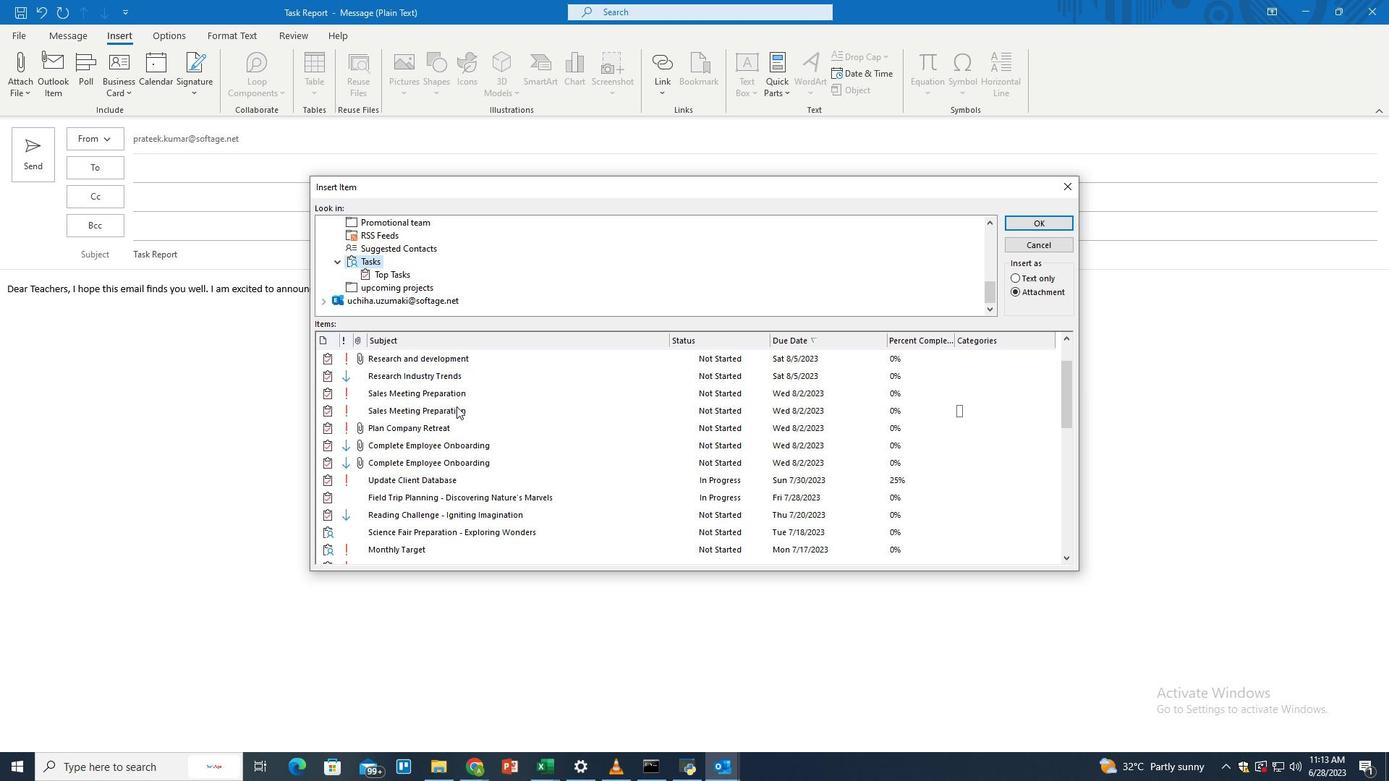 
Action: Mouse moved to (437, 446)
Screenshot: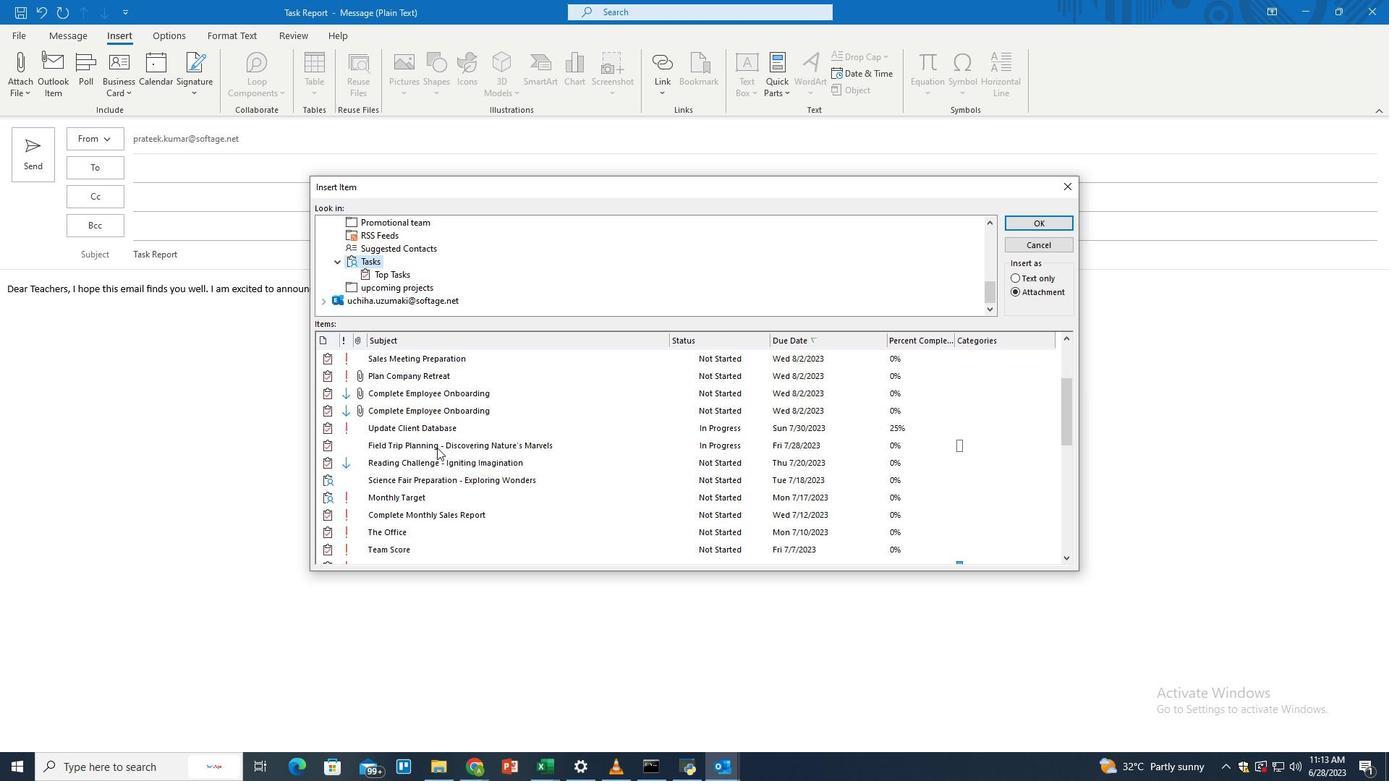 
Action: Mouse pressed left at (437, 446)
Screenshot: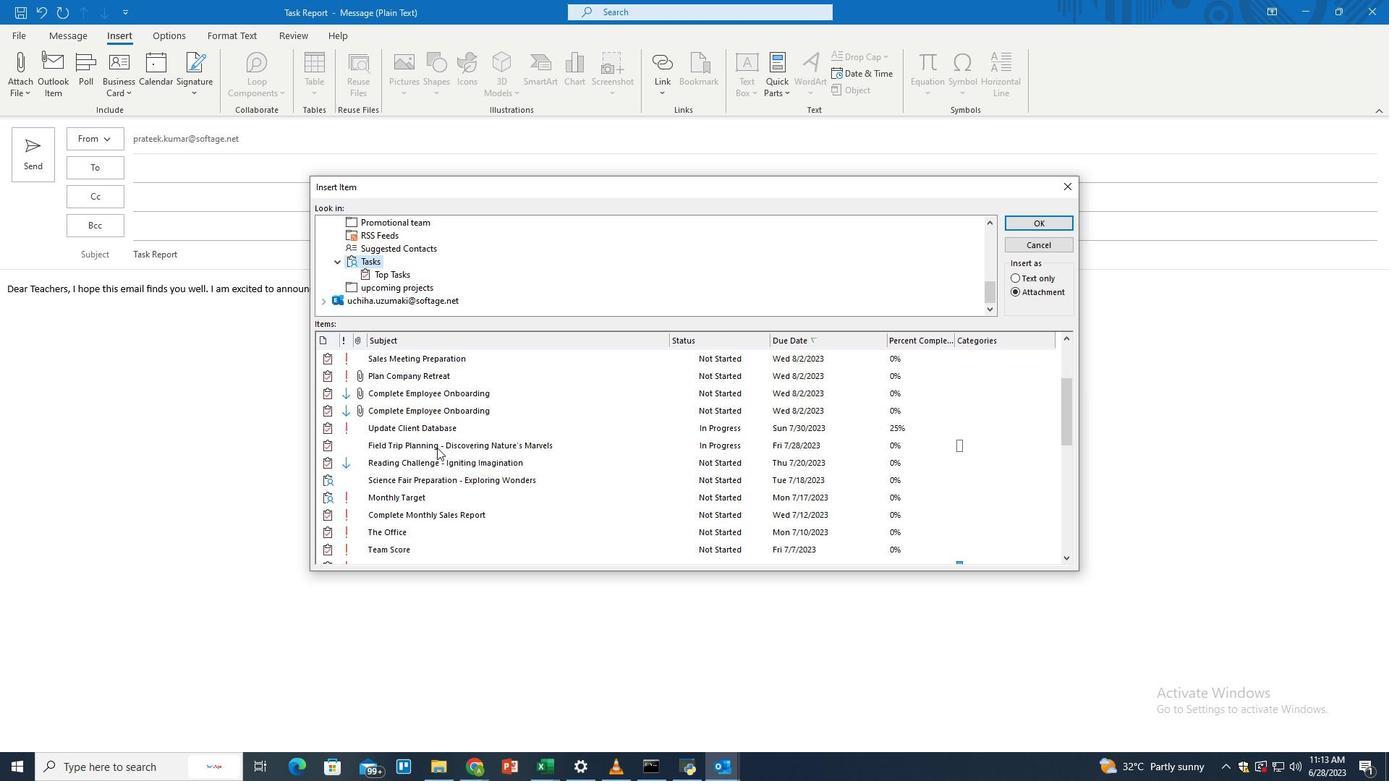 
Action: Mouse moved to (1011, 225)
Screenshot: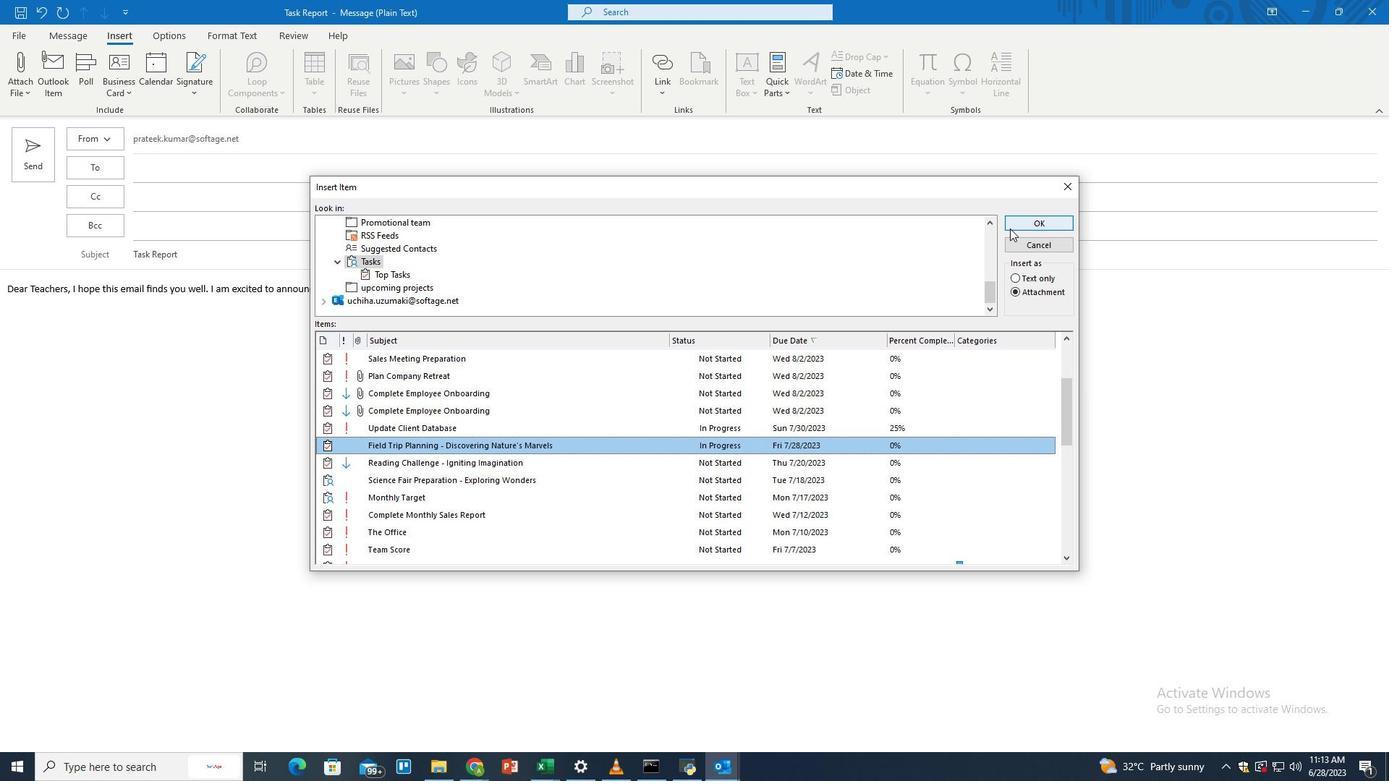
Action: Mouse pressed left at (1011, 225)
Screenshot: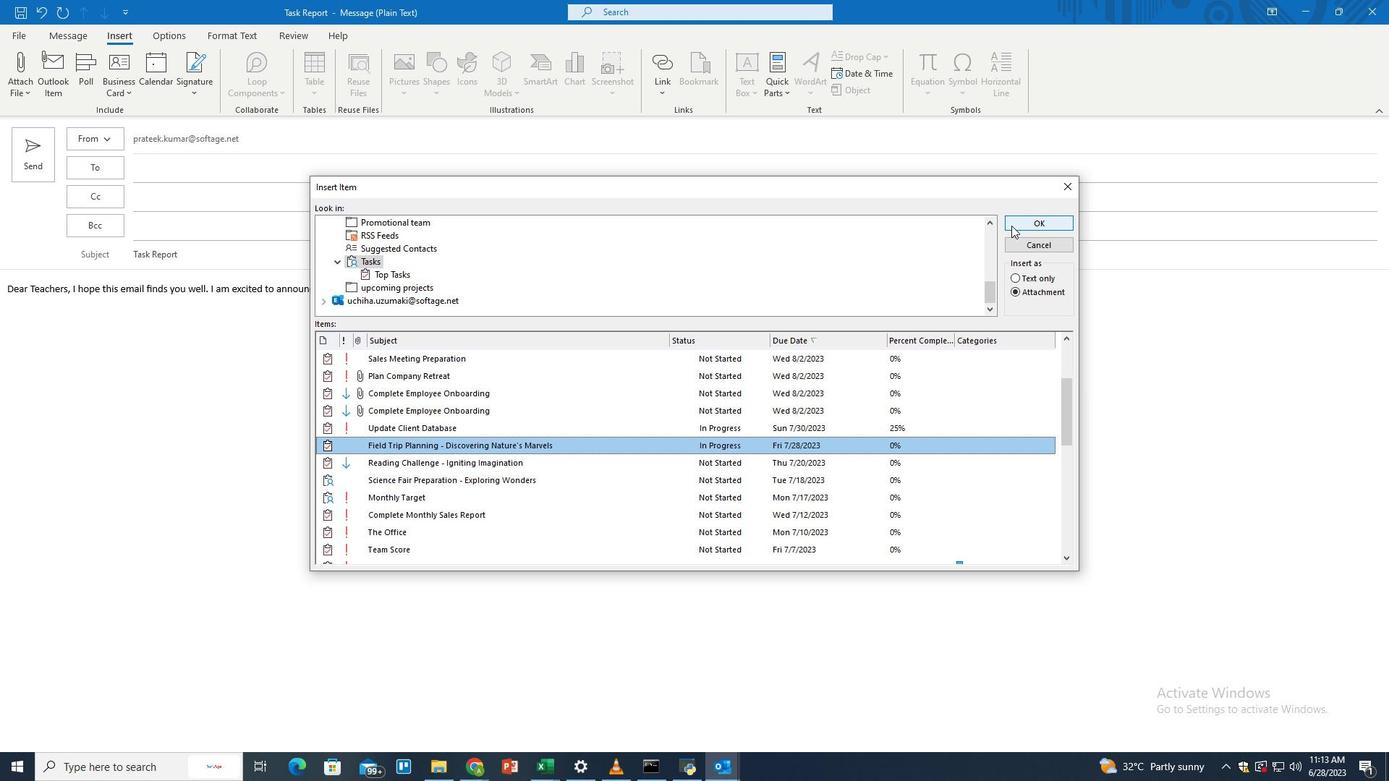 
Action: Mouse moved to (23, 10)
Screenshot: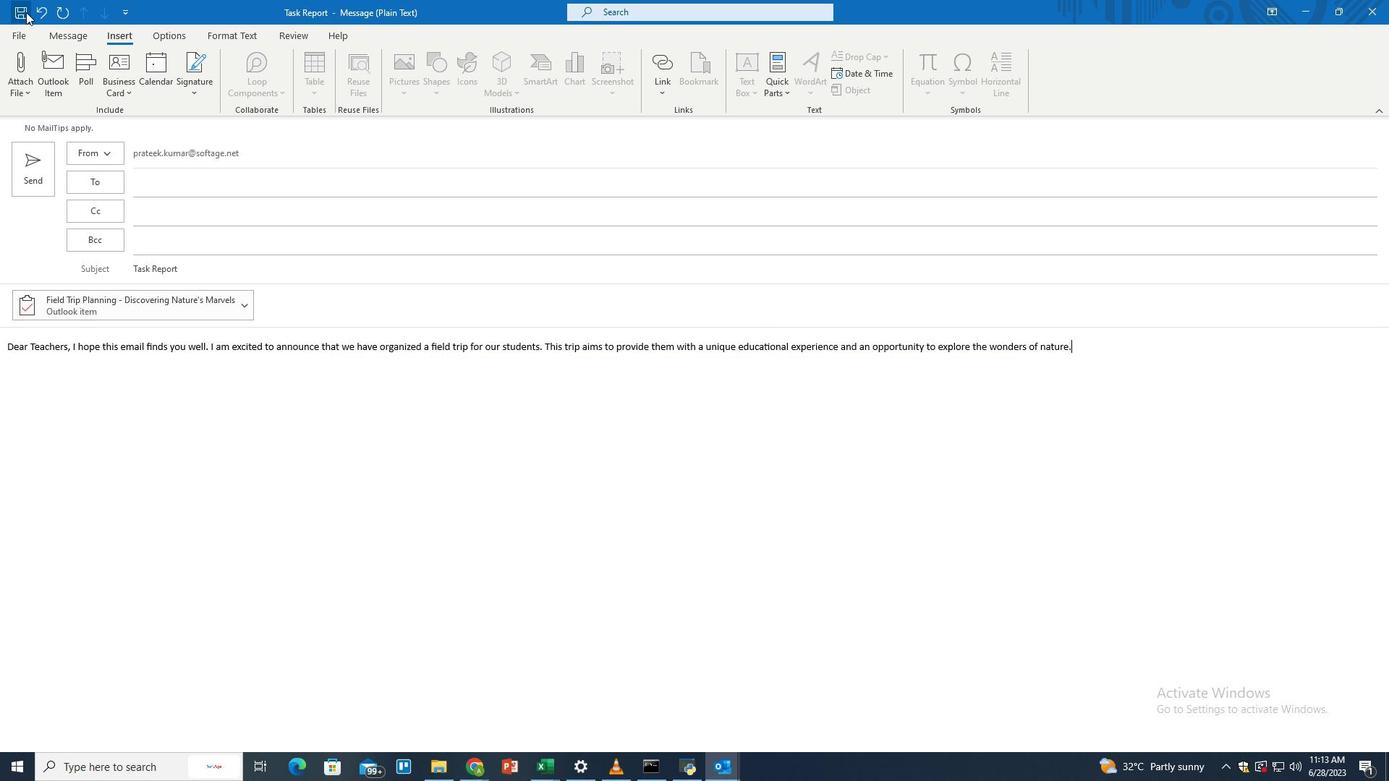 
Action: Mouse pressed left at (23, 10)
Screenshot: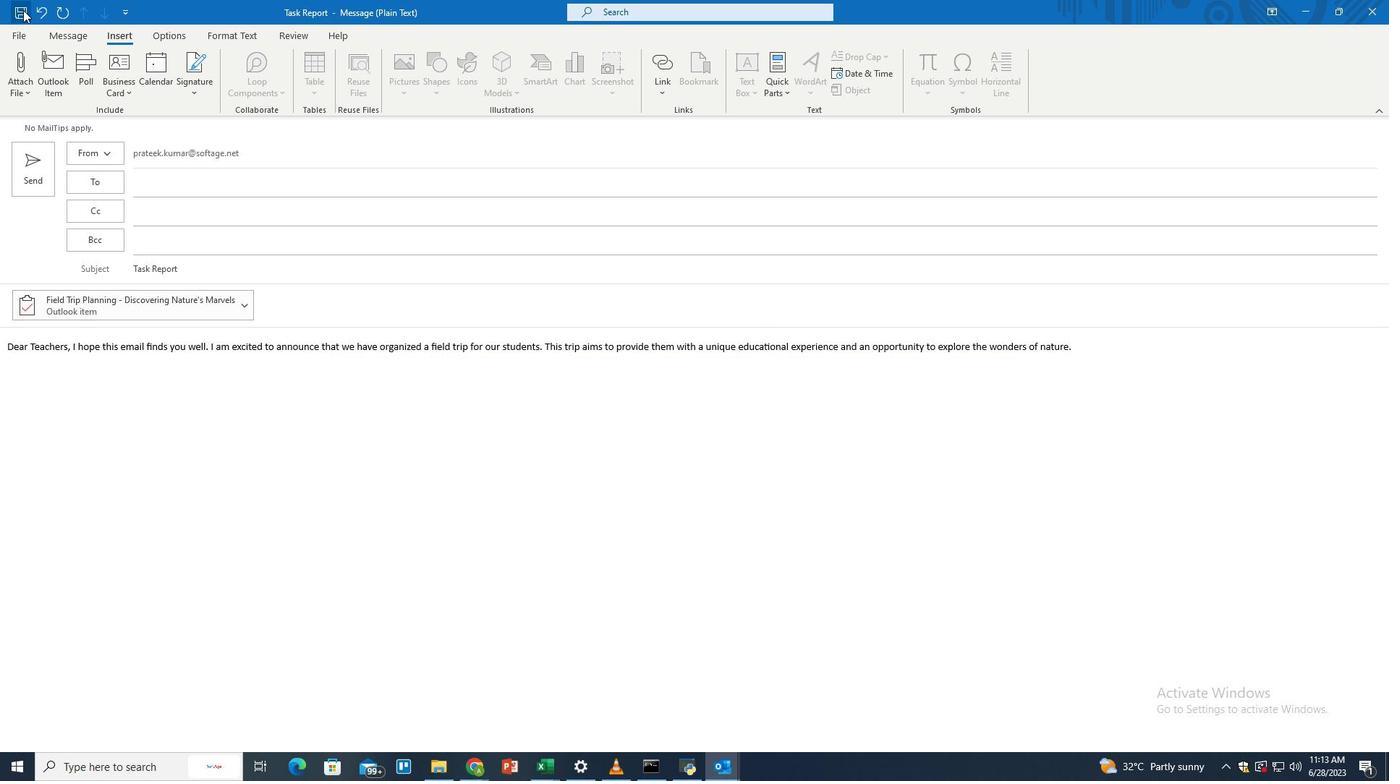 
Action: Mouse moved to (425, 257)
Screenshot: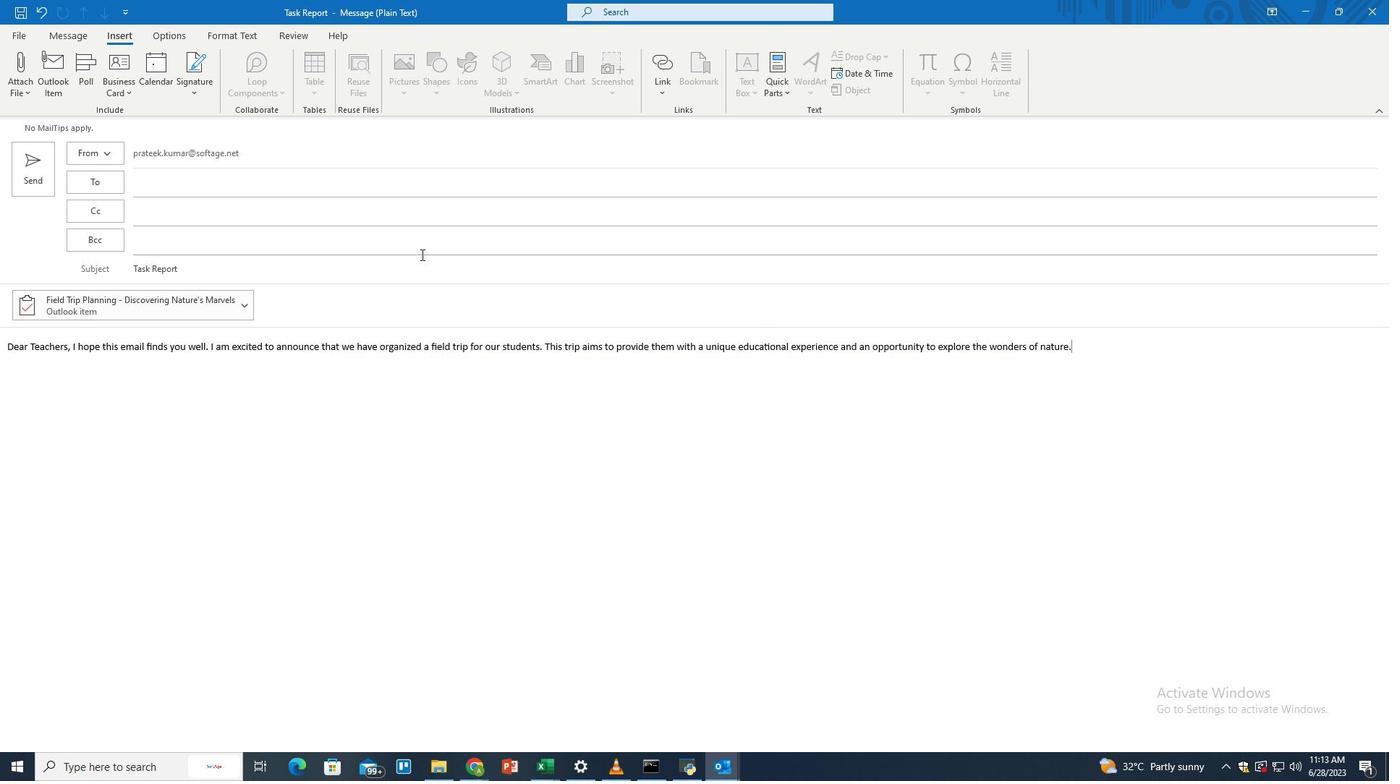 
